Task: Check the average views per listing of basement in the last 5 years.
Action: Mouse moved to (840, 190)
Screenshot: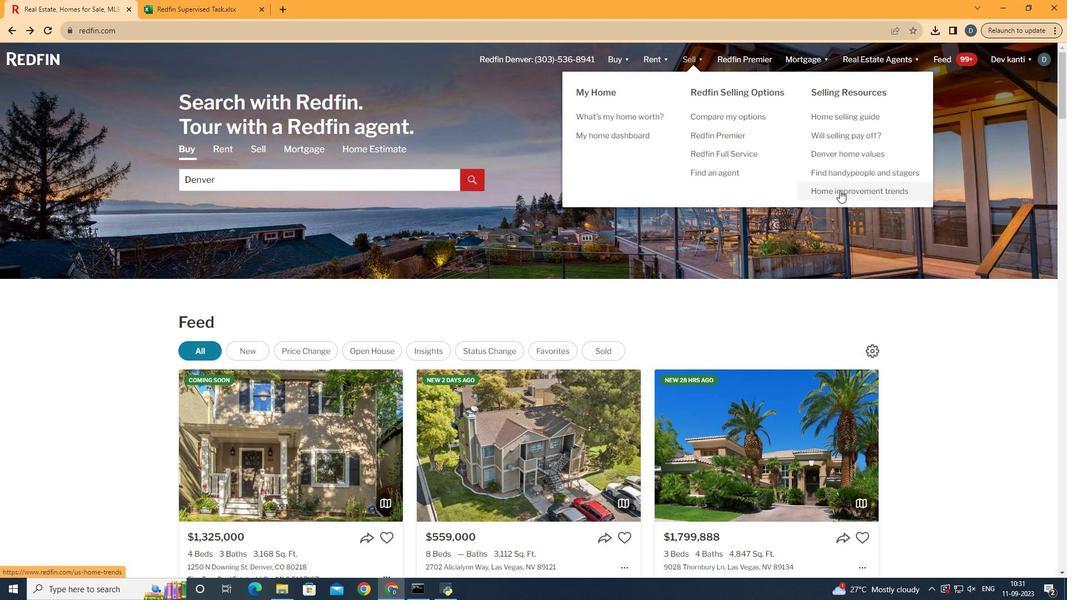 
Action: Mouse pressed left at (840, 190)
Screenshot: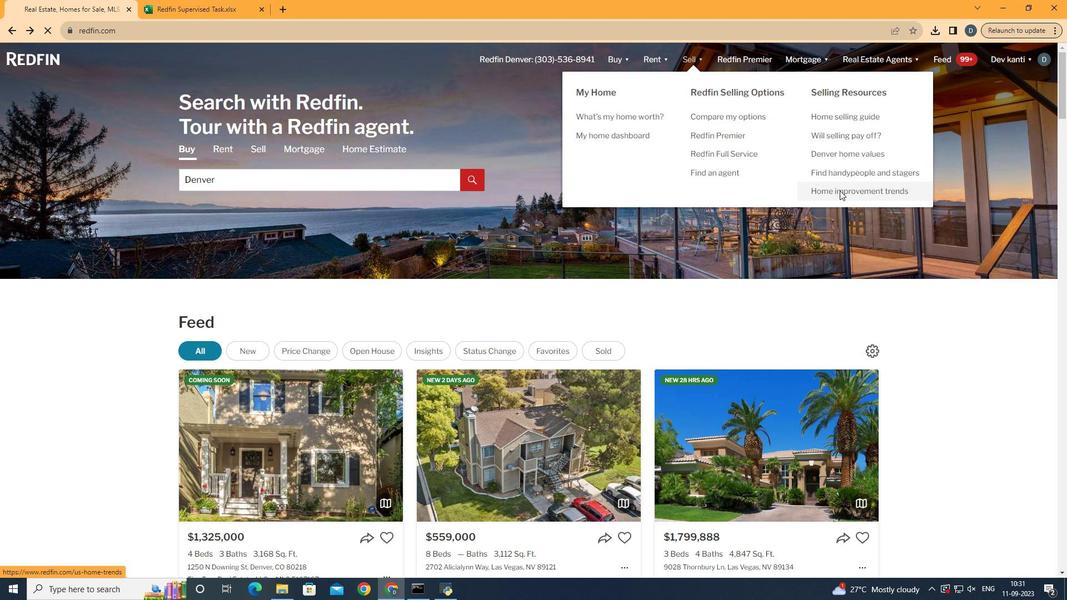 
Action: Mouse moved to (285, 217)
Screenshot: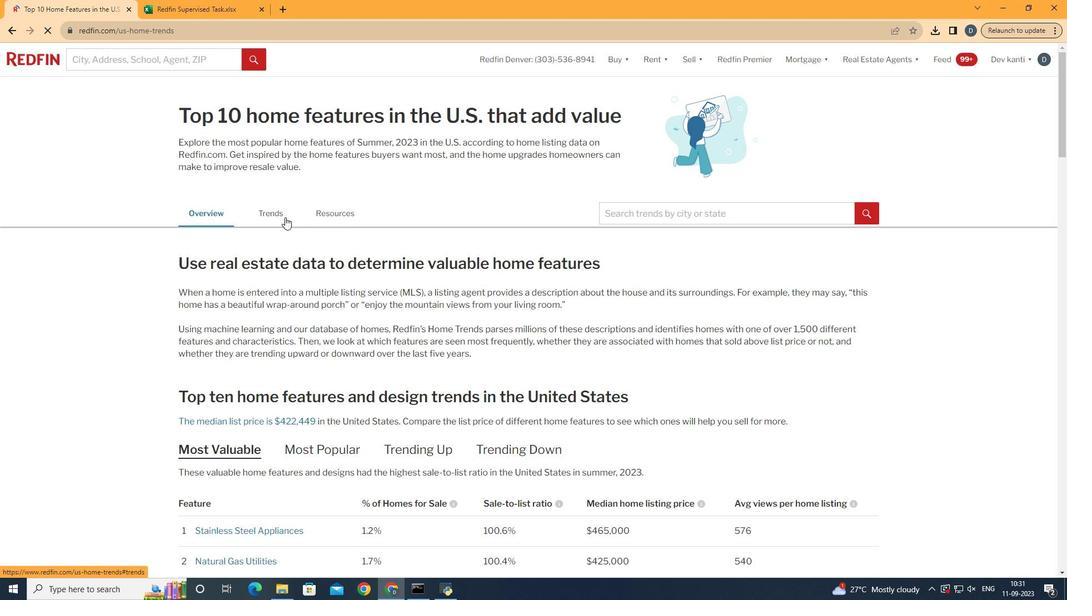 
Action: Mouse pressed left at (285, 217)
Screenshot: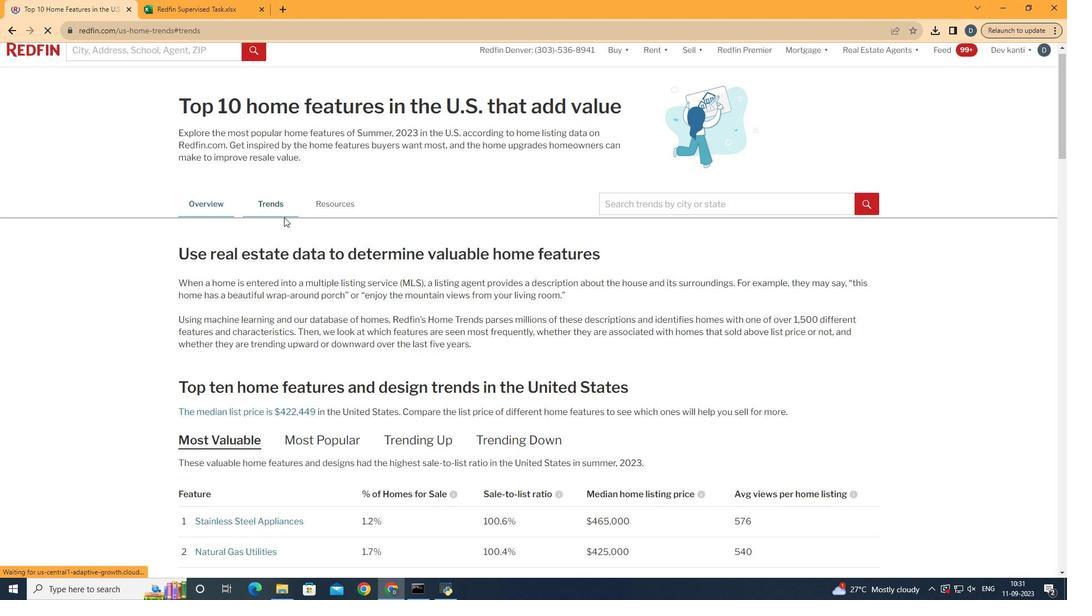 
Action: Mouse moved to (284, 217)
Screenshot: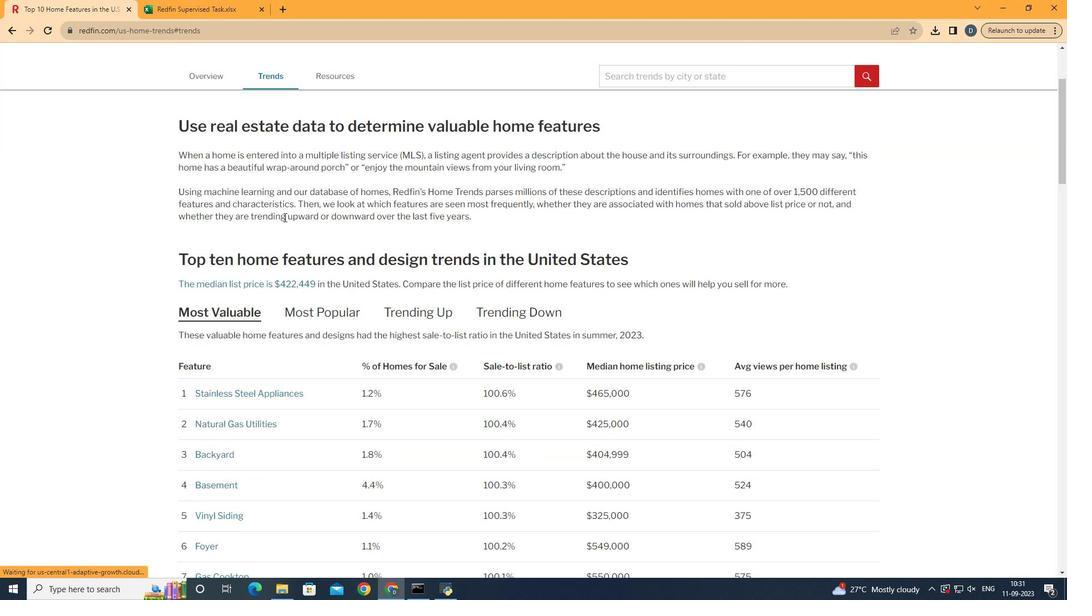 
Action: Mouse scrolled (284, 216) with delta (0, 0)
Screenshot: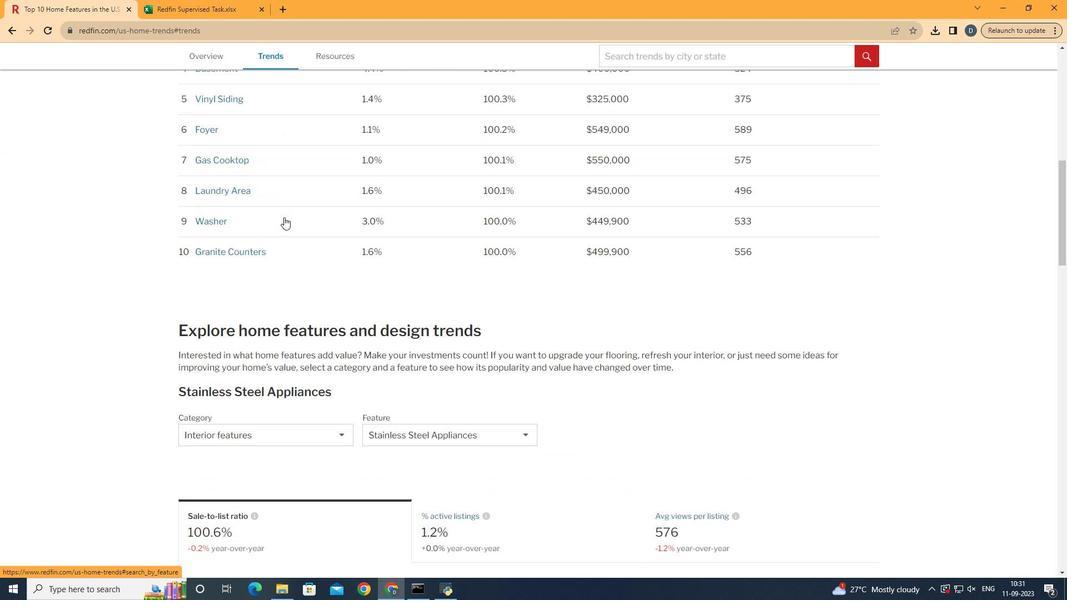 
Action: Mouse scrolled (284, 216) with delta (0, 0)
Screenshot: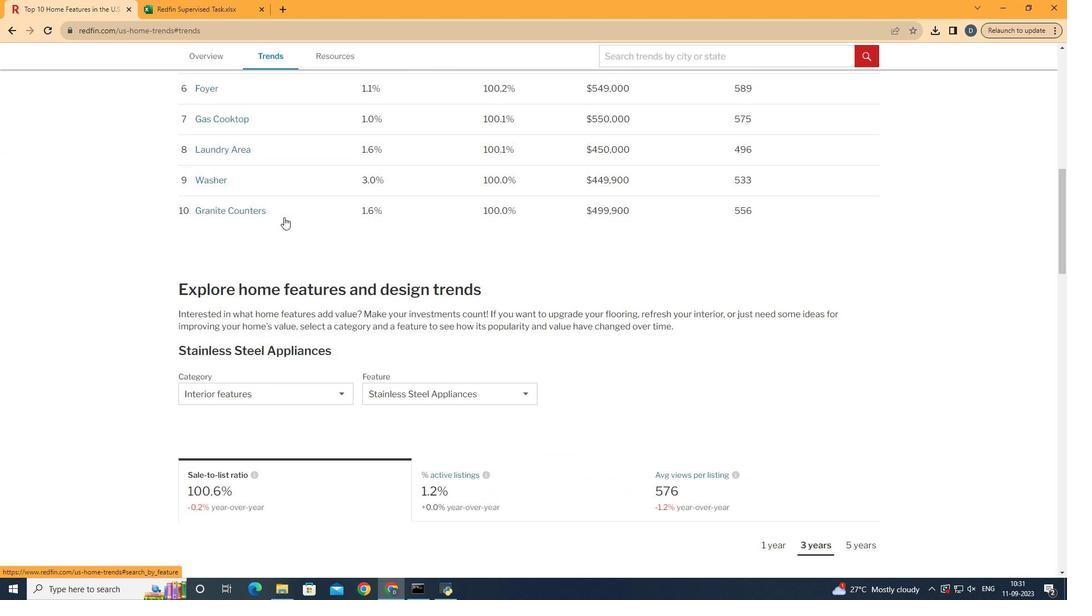 
Action: Mouse scrolled (284, 216) with delta (0, 0)
Screenshot: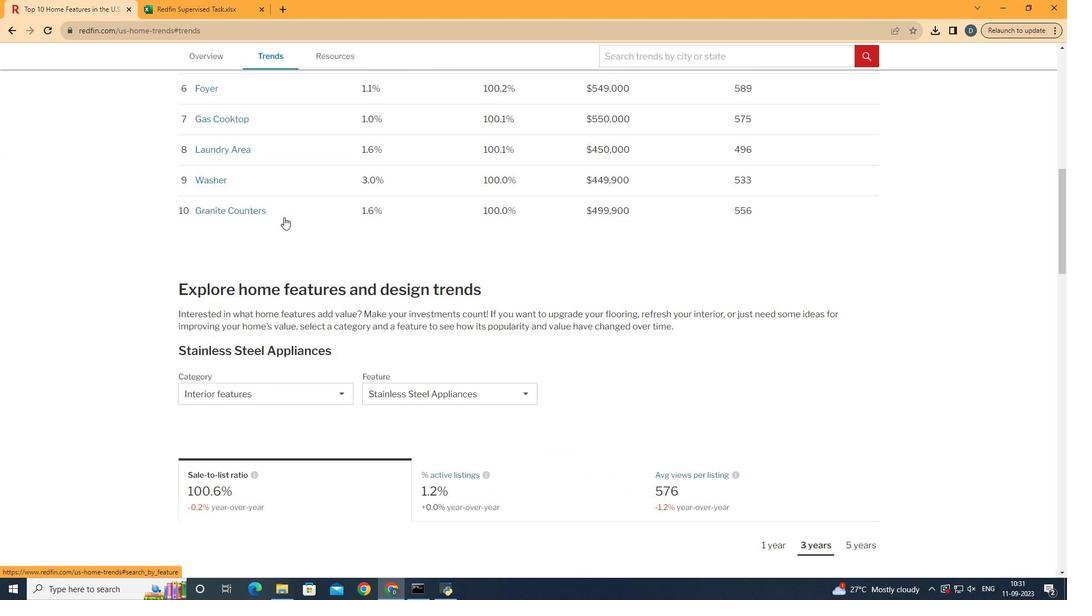
Action: Mouse scrolled (284, 216) with delta (0, 0)
Screenshot: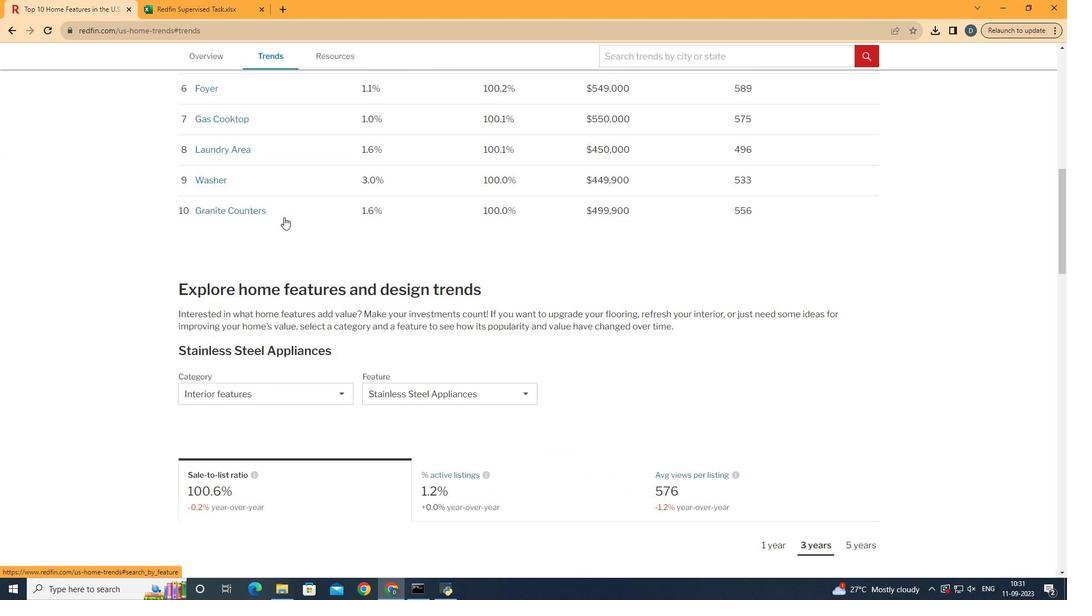 
Action: Mouse scrolled (284, 216) with delta (0, 0)
Screenshot: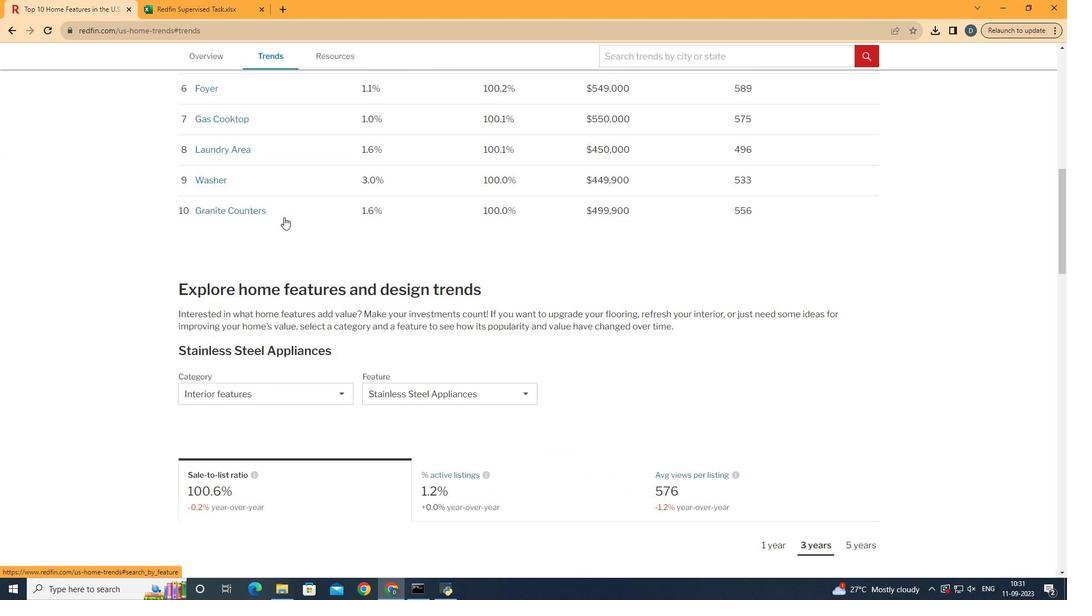 
Action: Mouse scrolled (284, 216) with delta (0, 0)
Screenshot: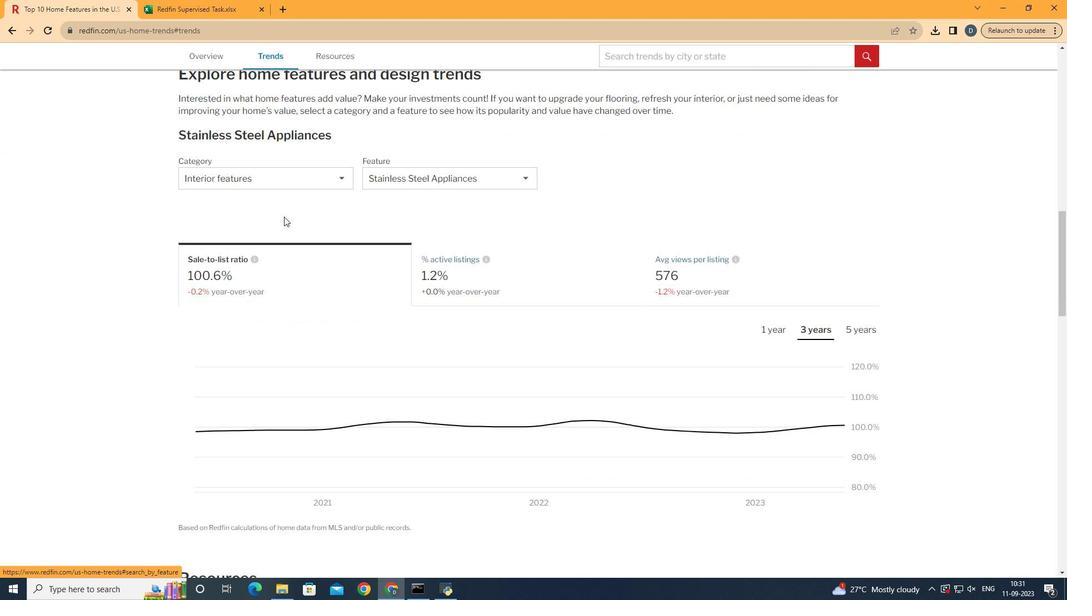 
Action: Mouse scrolled (284, 216) with delta (0, 0)
Screenshot: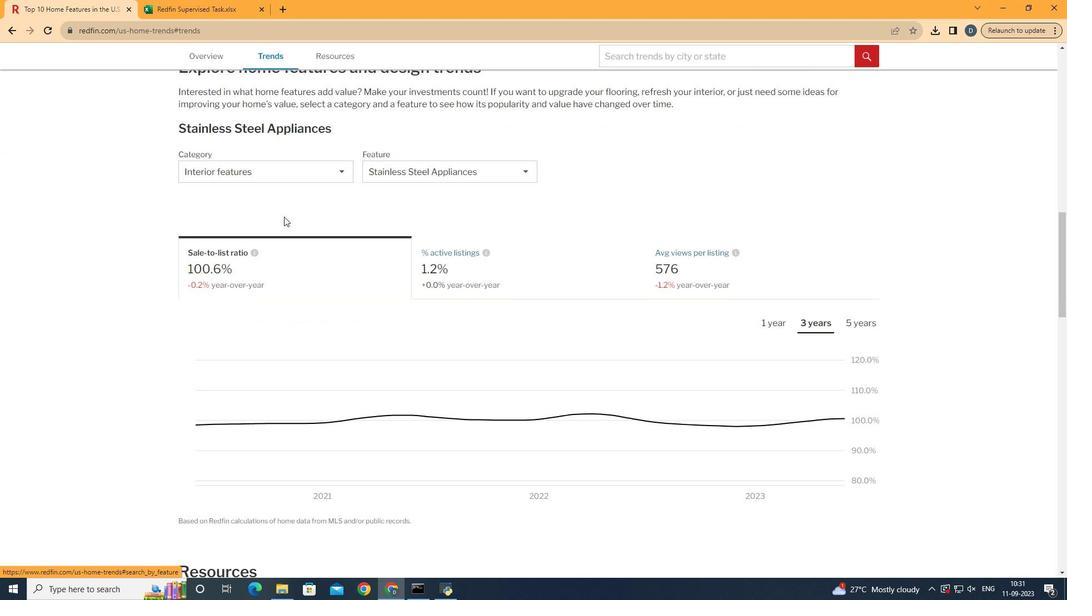
Action: Mouse scrolled (284, 216) with delta (0, 0)
Screenshot: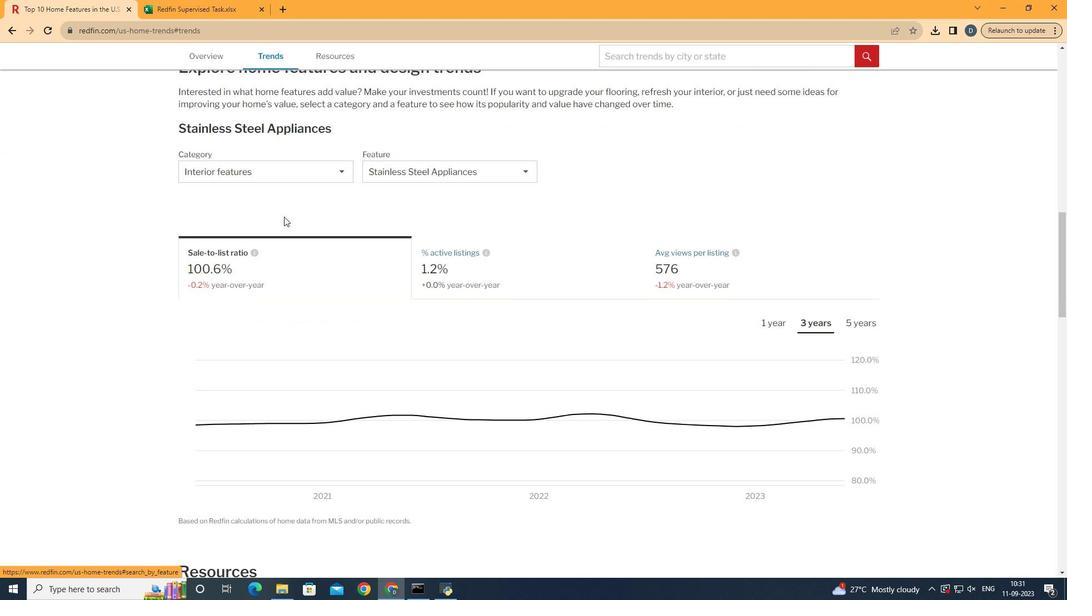 
Action: Mouse scrolled (284, 216) with delta (0, 0)
Screenshot: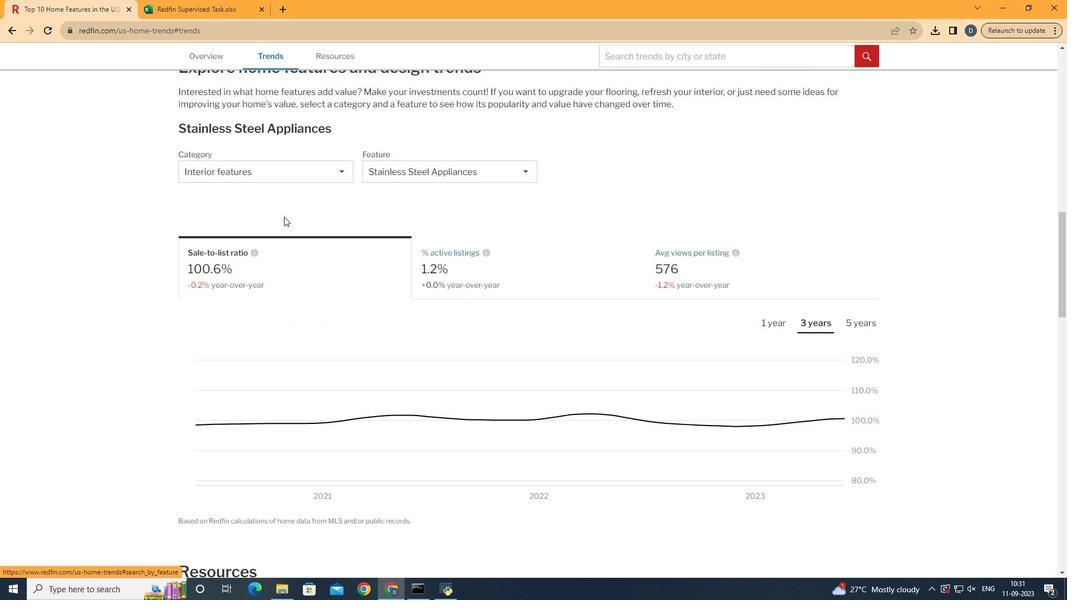 
Action: Mouse moved to (295, 157)
Screenshot: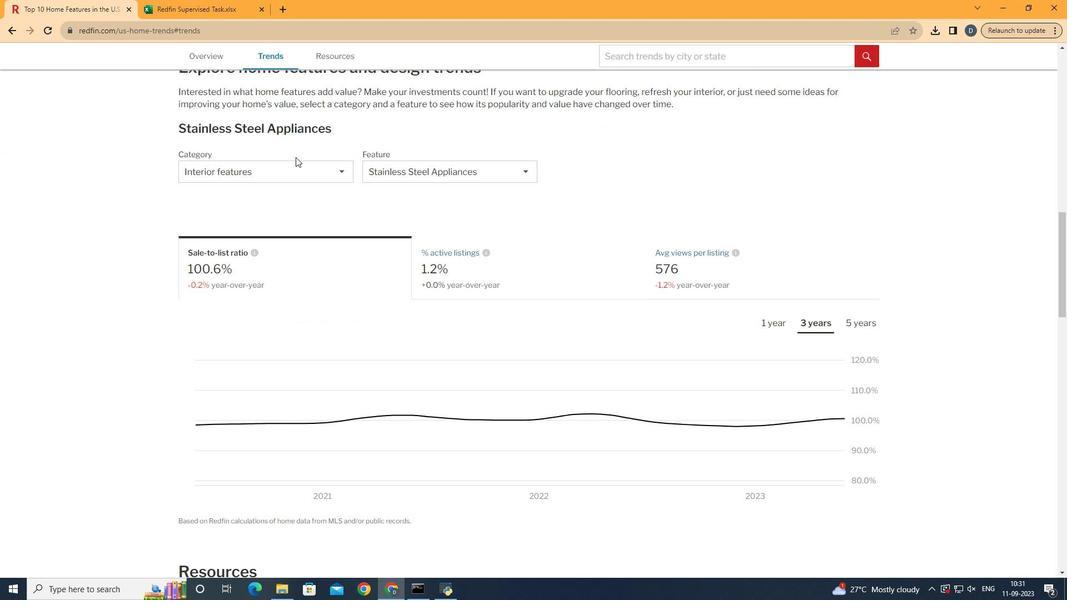 
Action: Mouse pressed left at (295, 157)
Screenshot: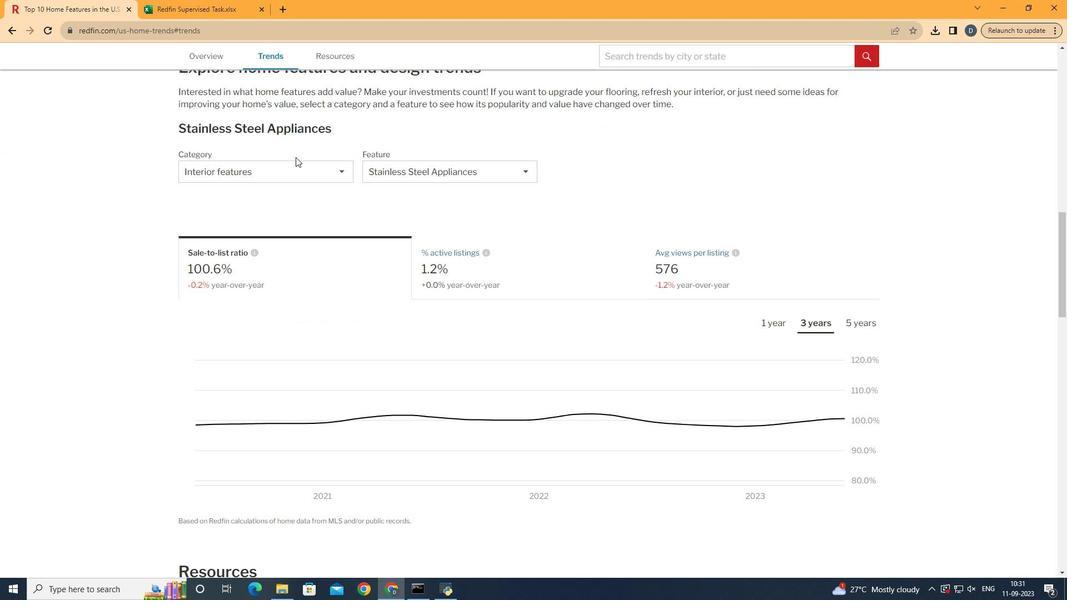 
Action: Mouse moved to (298, 165)
Screenshot: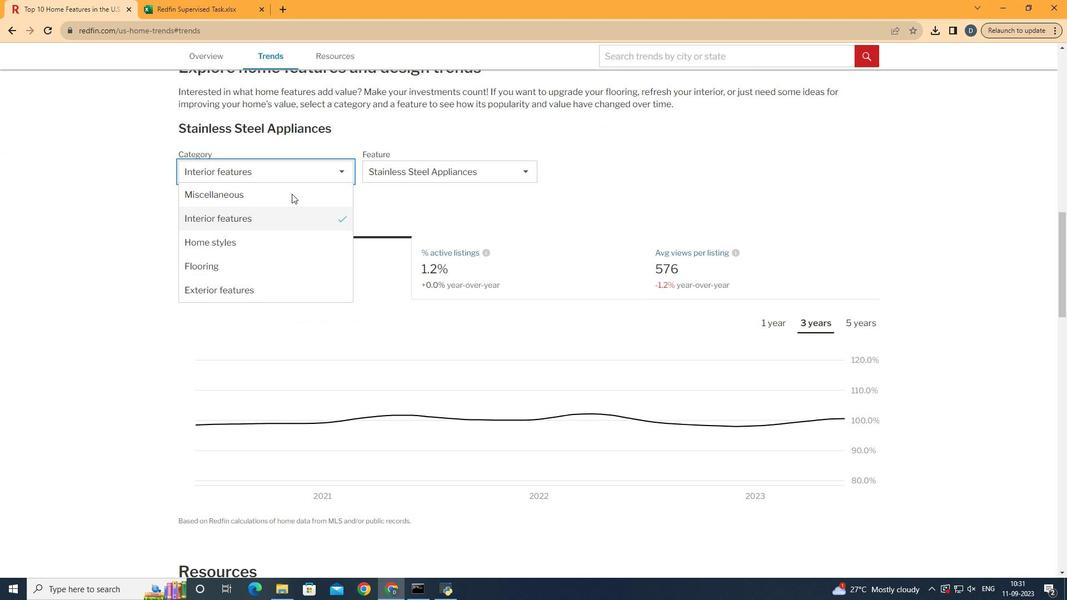 
Action: Mouse pressed left at (298, 165)
Screenshot: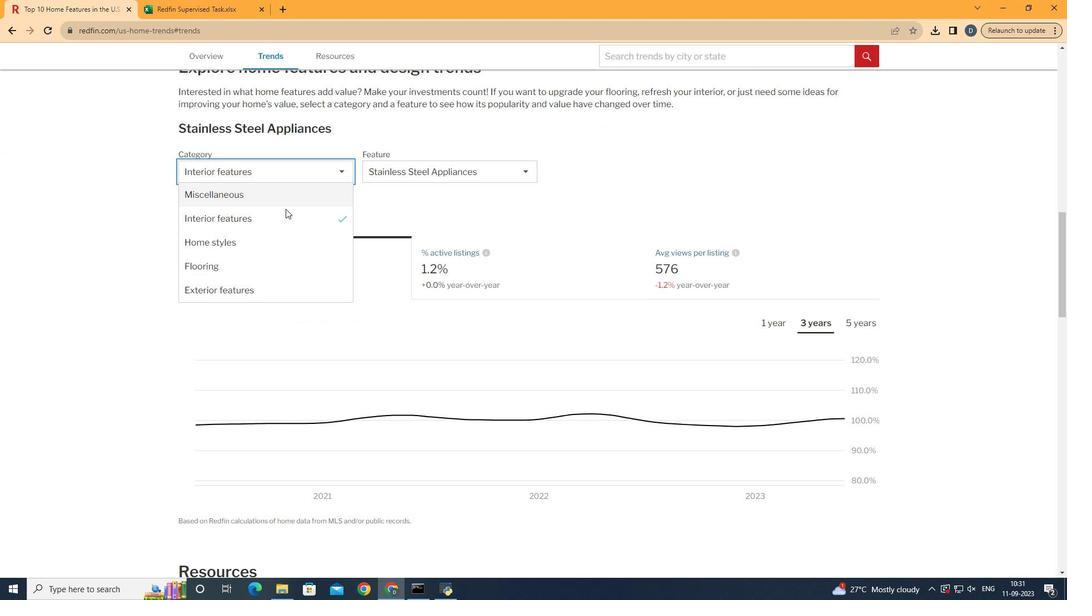 
Action: Mouse moved to (285, 223)
Screenshot: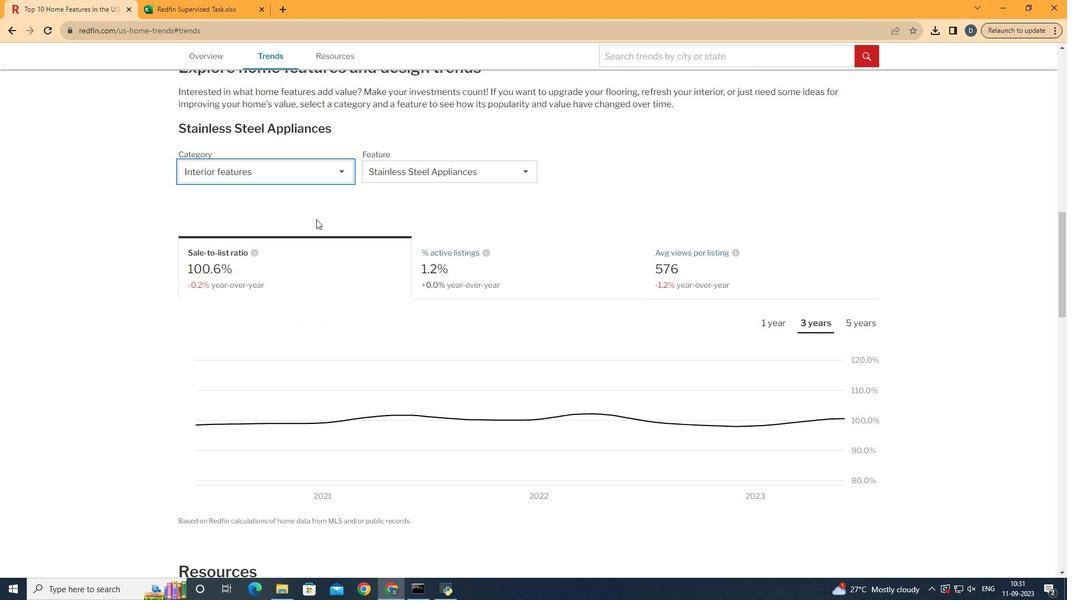 
Action: Mouse pressed left at (285, 223)
Screenshot: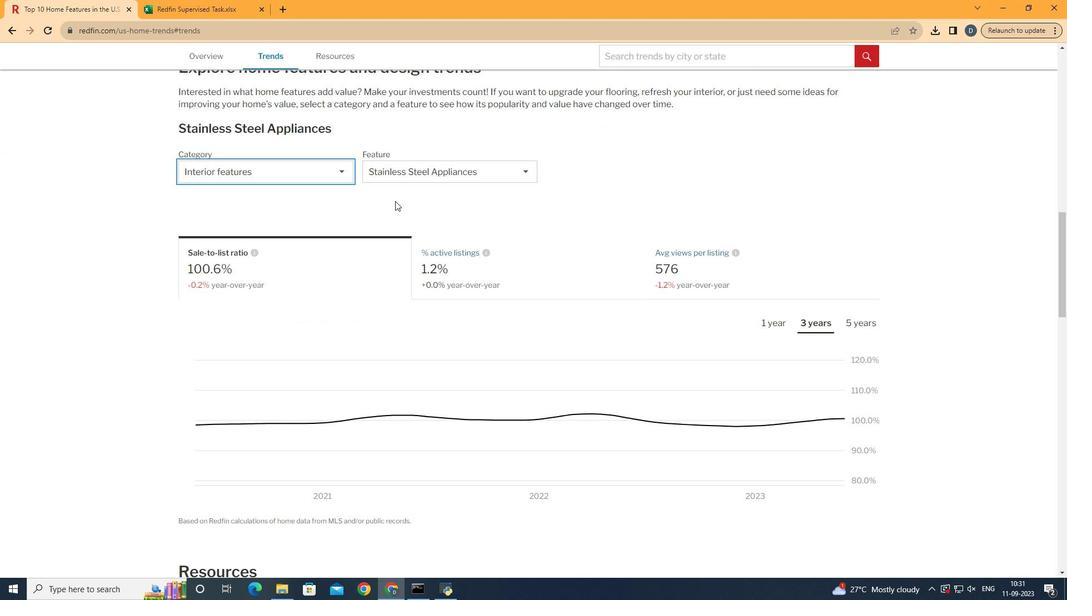 
Action: Mouse moved to (460, 176)
Screenshot: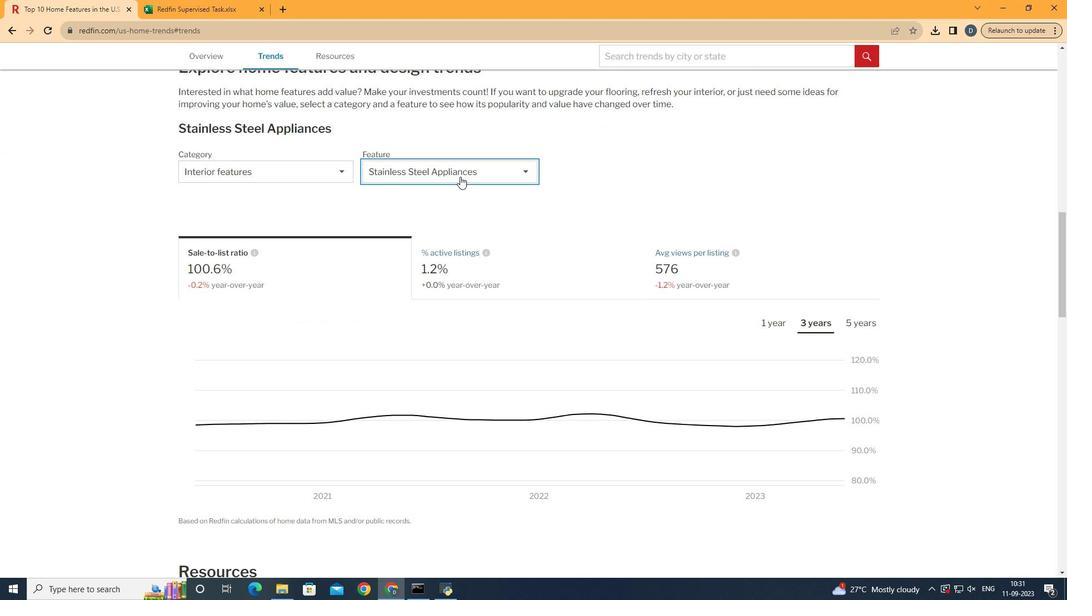 
Action: Mouse pressed left at (460, 176)
Screenshot: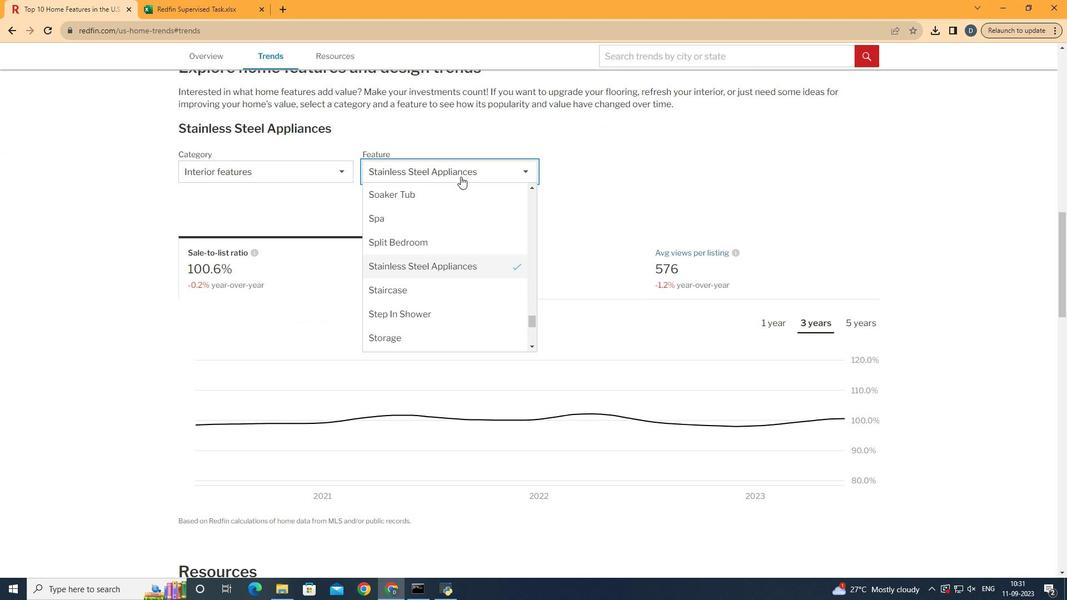 
Action: Mouse moved to (495, 260)
Screenshot: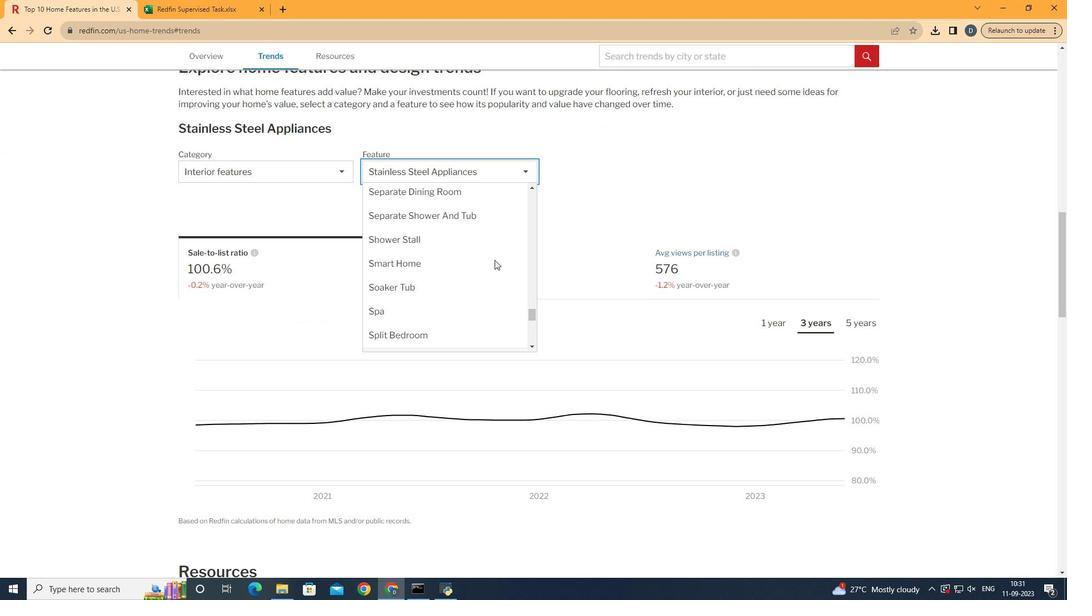 
Action: Mouse scrolled (495, 260) with delta (0, 0)
Screenshot: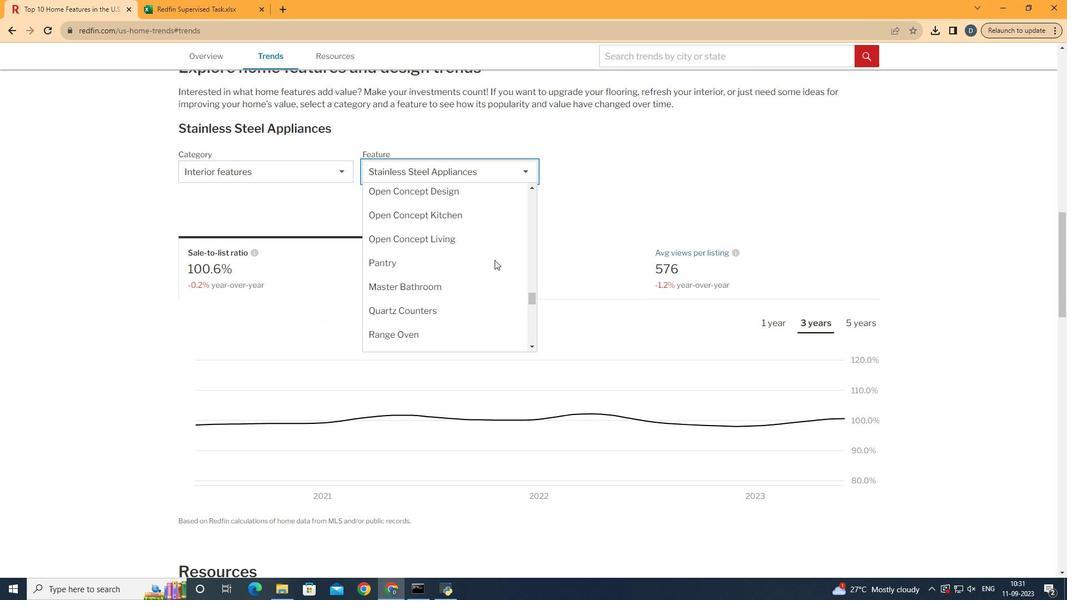 
Action: Mouse scrolled (495, 260) with delta (0, 0)
Screenshot: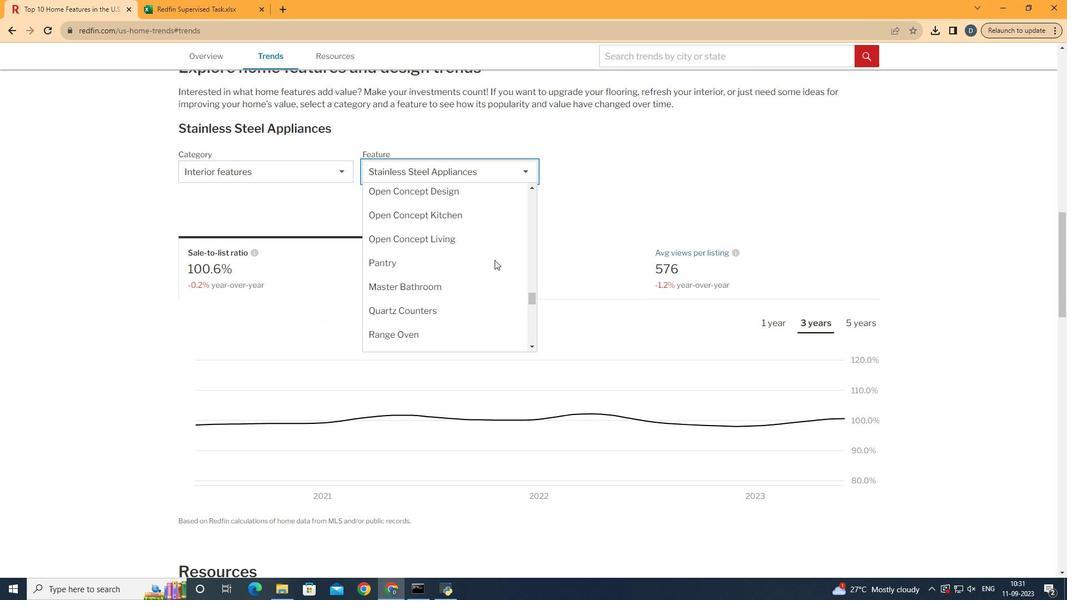 
Action: Mouse scrolled (495, 260) with delta (0, 0)
Screenshot: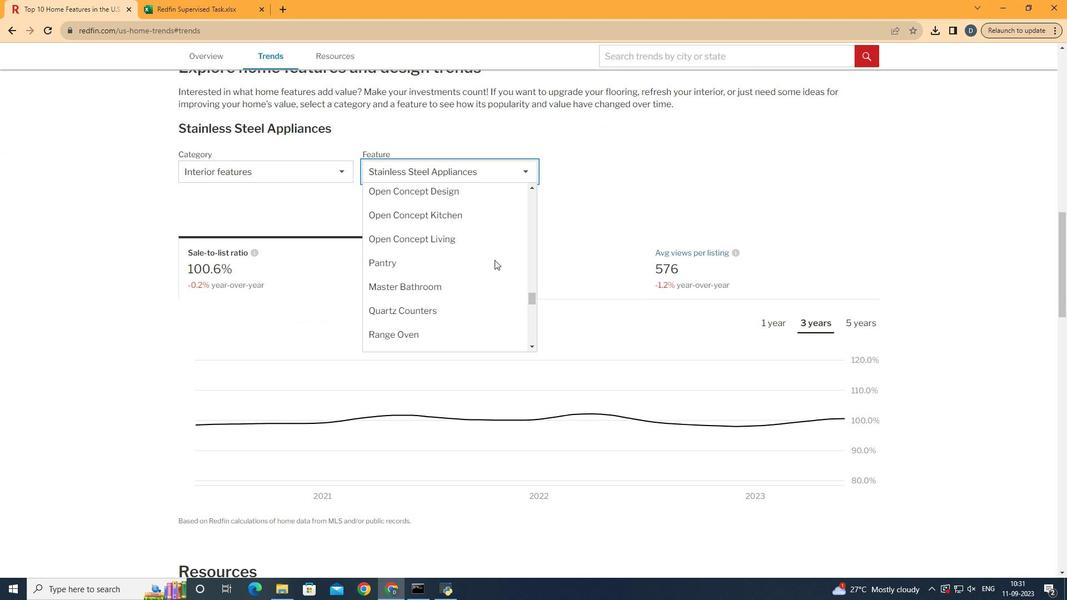 
Action: Mouse scrolled (495, 260) with delta (0, 0)
Screenshot: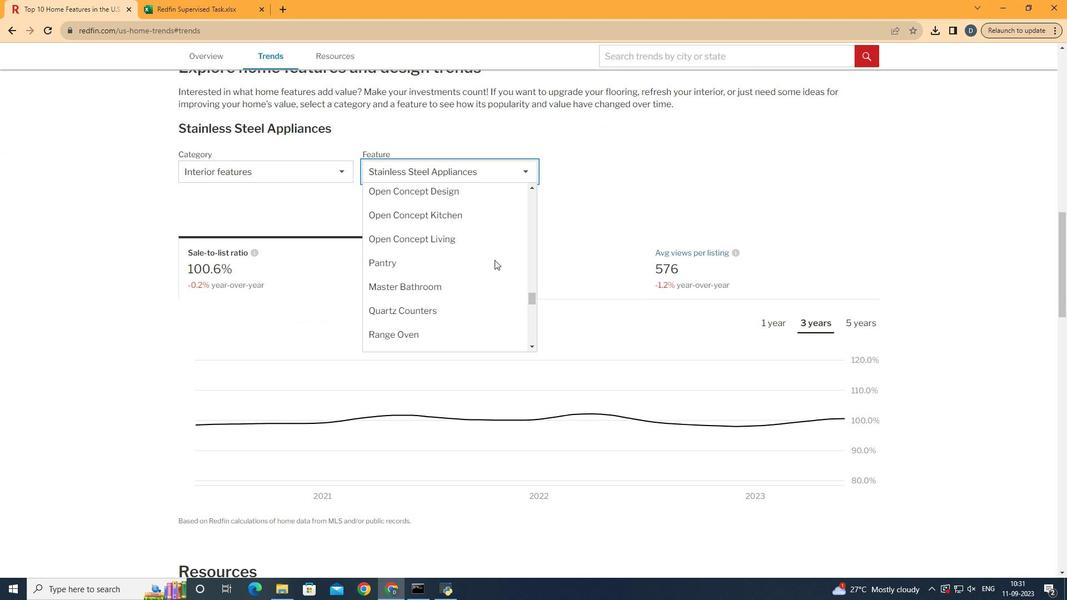 
Action: Mouse scrolled (495, 260) with delta (0, 0)
Screenshot: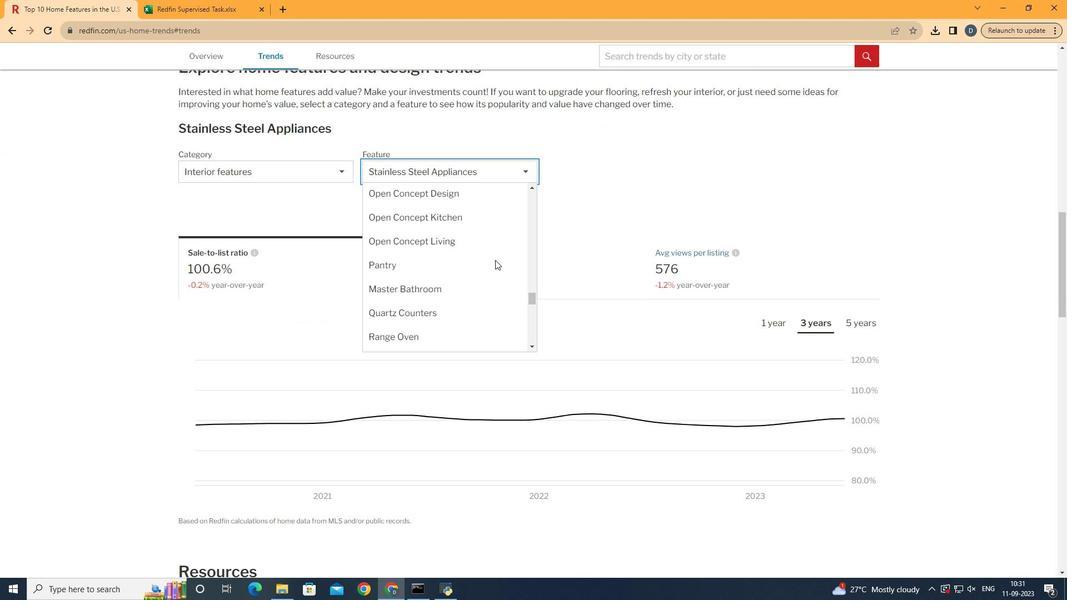
Action: Mouse scrolled (495, 260) with delta (0, 0)
Screenshot: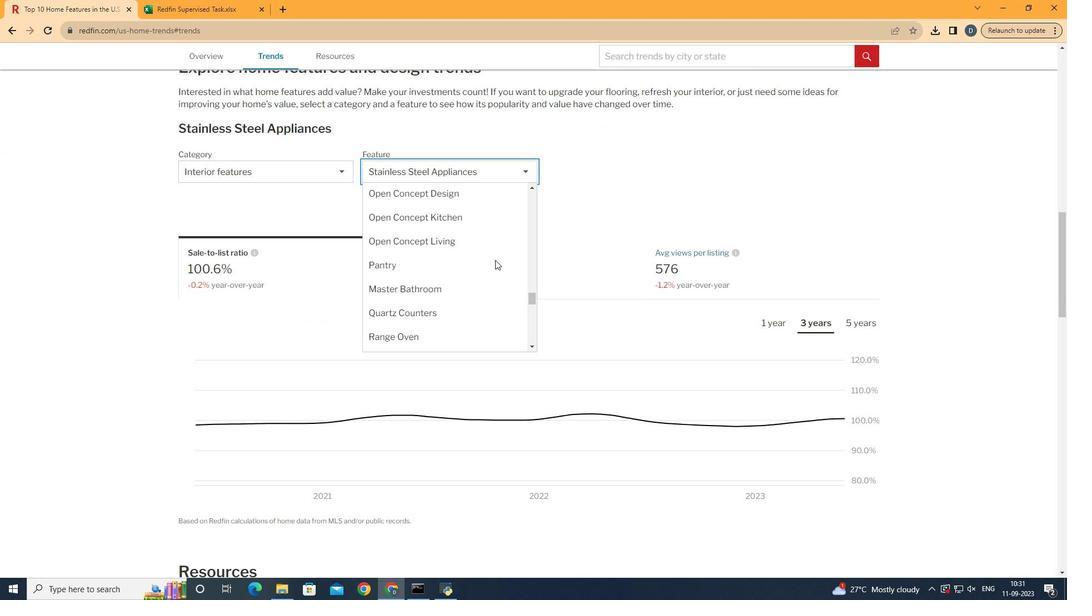 
Action: Mouse moved to (496, 260)
Screenshot: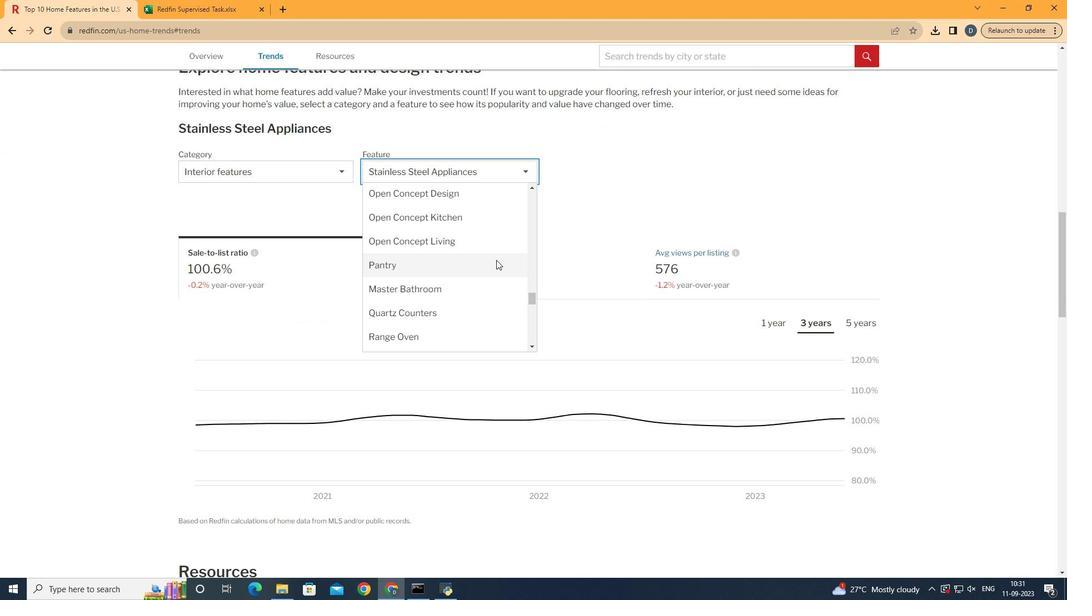 
Action: Mouse scrolled (496, 260) with delta (0, 0)
Screenshot: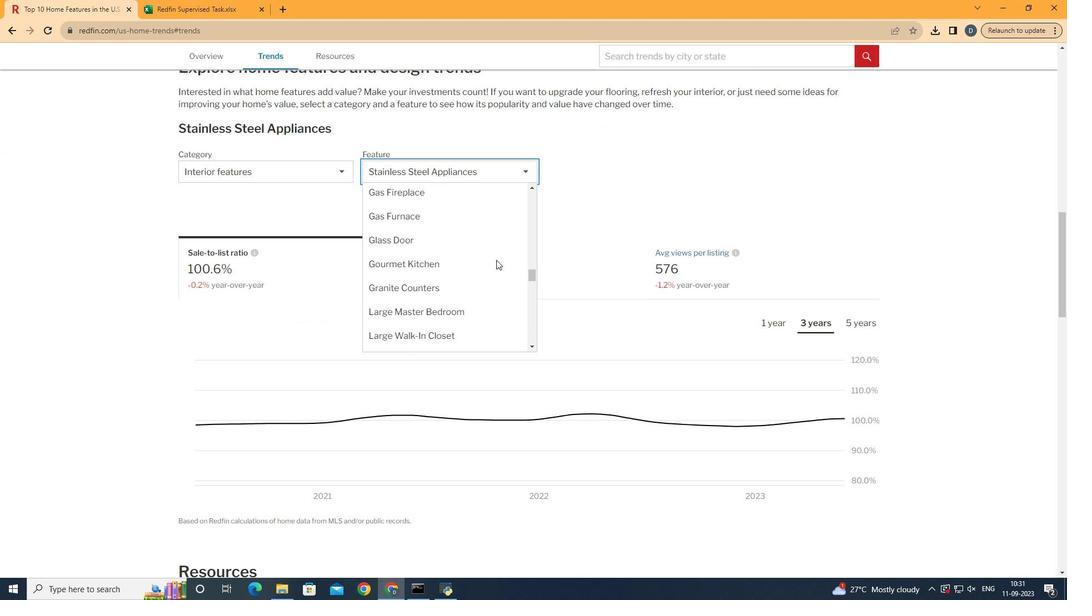 
Action: Mouse scrolled (496, 260) with delta (0, 0)
Screenshot: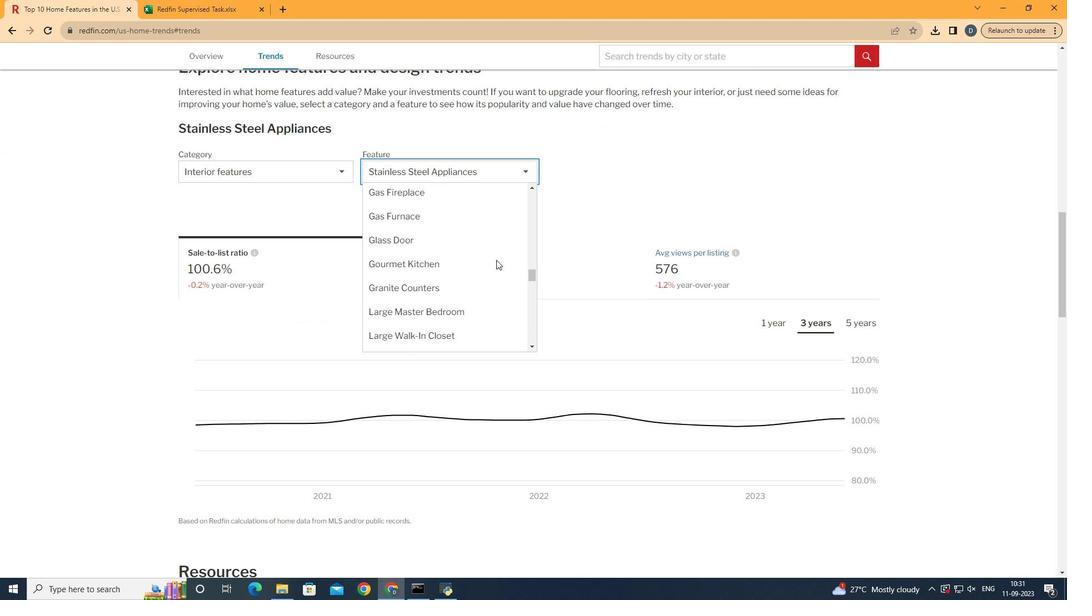 
Action: Mouse scrolled (496, 260) with delta (0, 0)
Screenshot: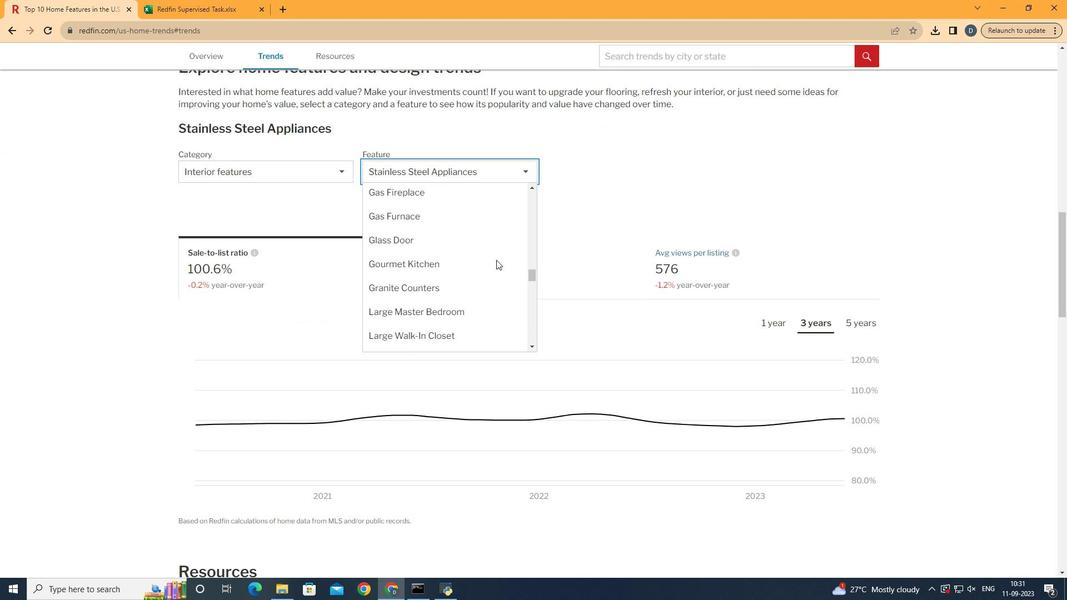 
Action: Mouse scrolled (496, 260) with delta (0, 0)
Screenshot: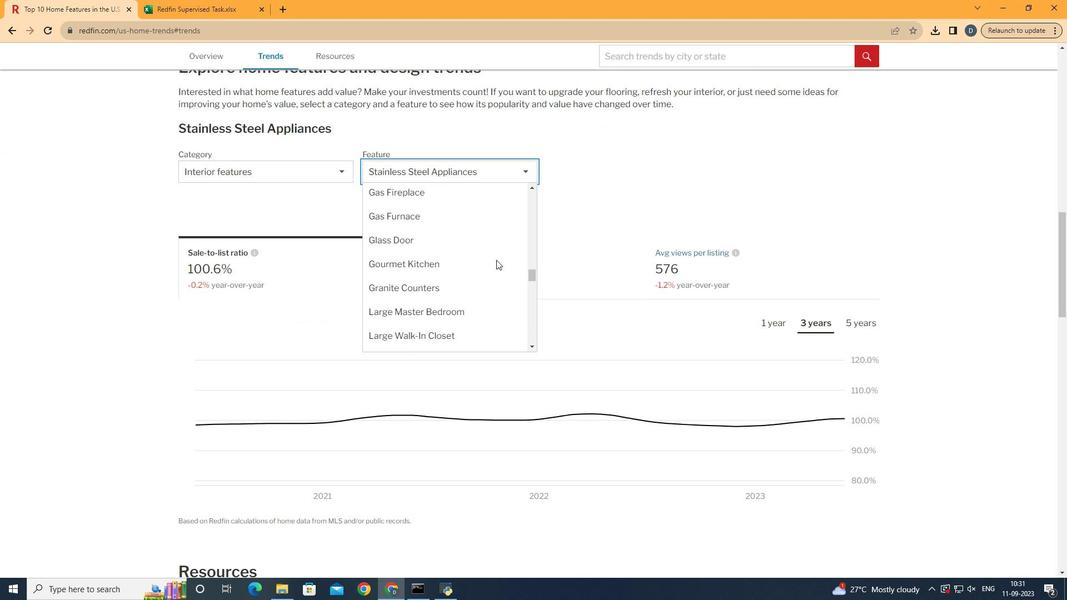 
Action: Mouse scrolled (496, 260) with delta (0, 0)
Screenshot: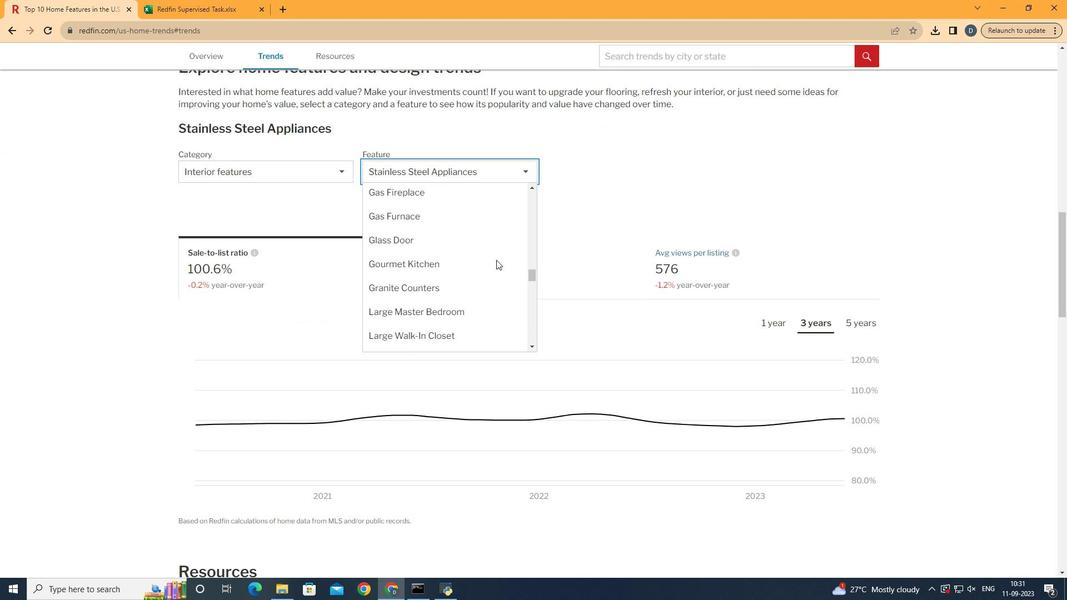 
Action: Mouse scrolled (496, 260) with delta (0, 0)
Screenshot: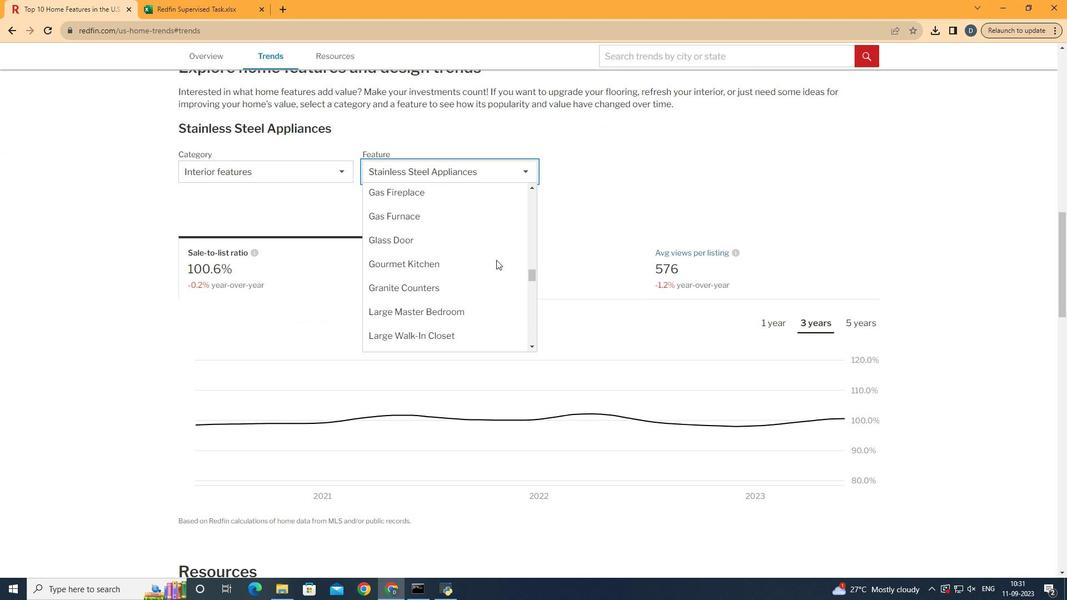 
Action: Mouse scrolled (496, 260) with delta (0, 0)
Screenshot: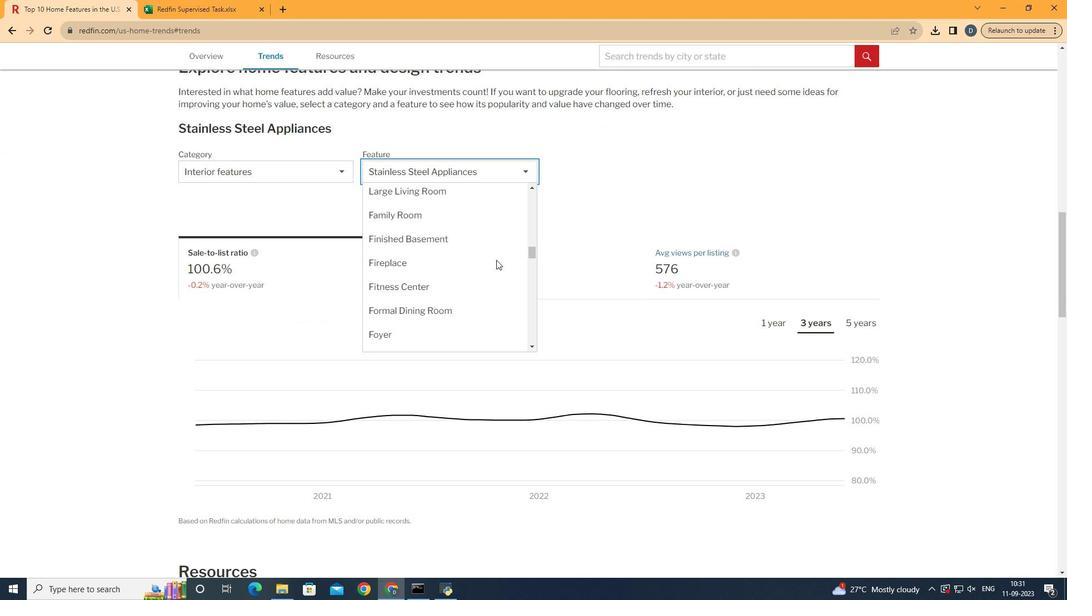 
Action: Mouse scrolled (496, 260) with delta (0, 0)
Screenshot: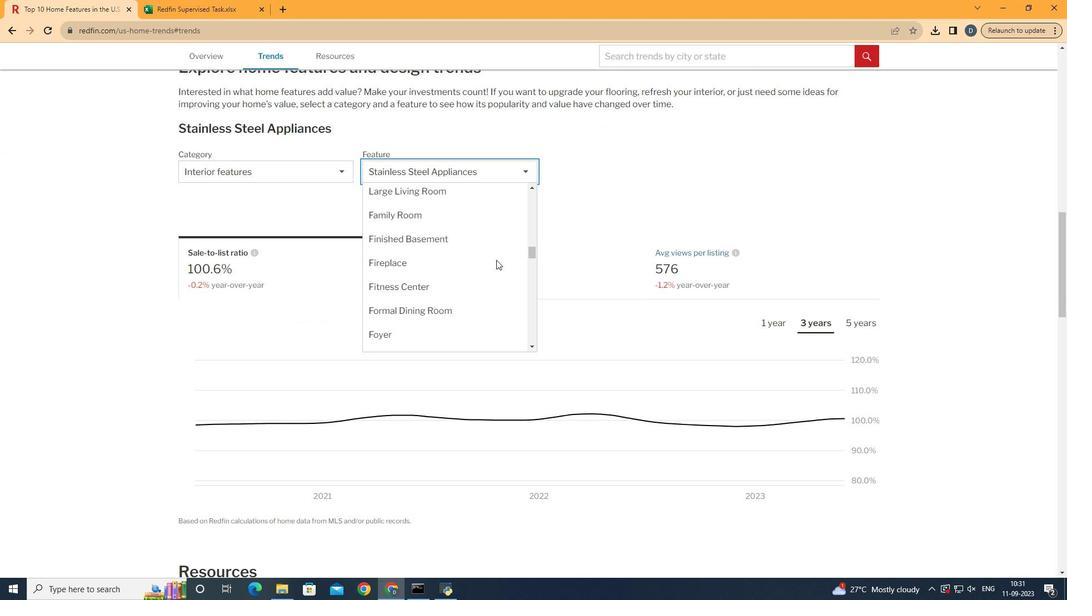 
Action: Mouse scrolled (496, 260) with delta (0, 0)
Screenshot: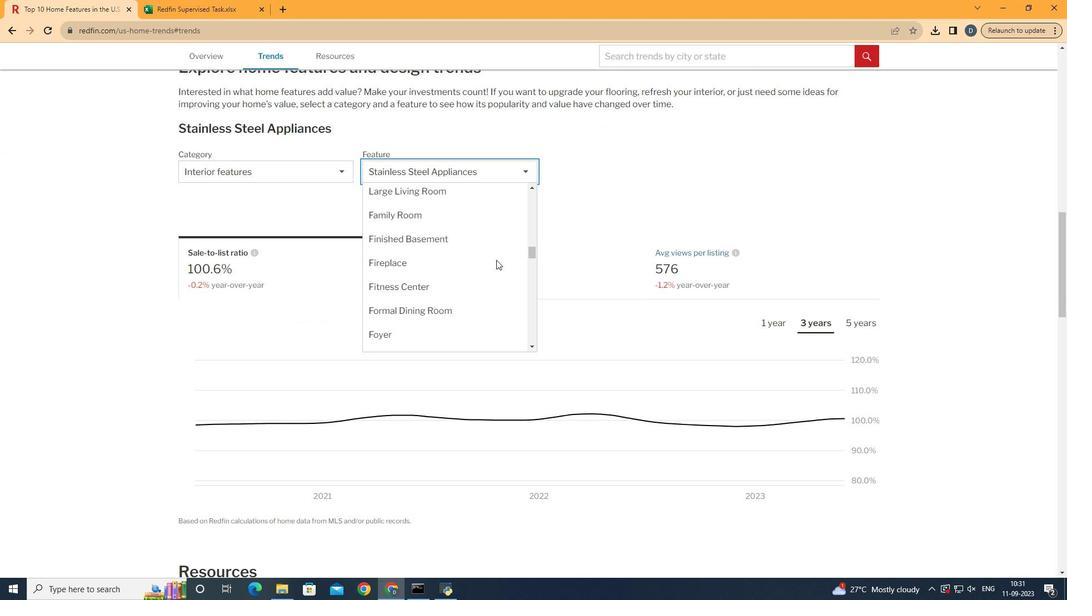 
Action: Mouse scrolled (496, 260) with delta (0, 0)
Screenshot: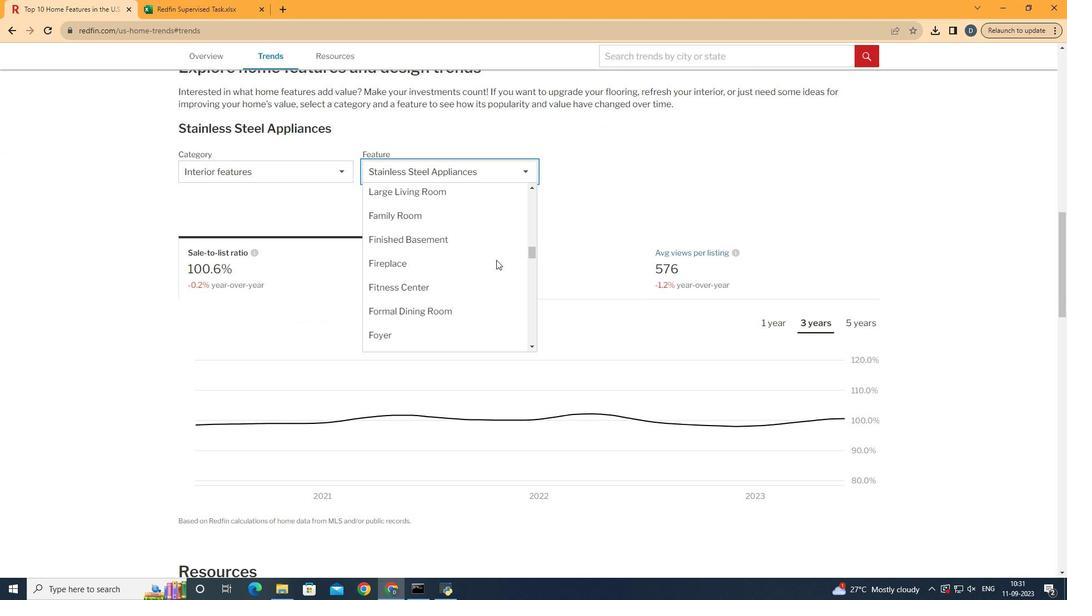 
Action: Mouse scrolled (496, 260) with delta (0, 0)
Screenshot: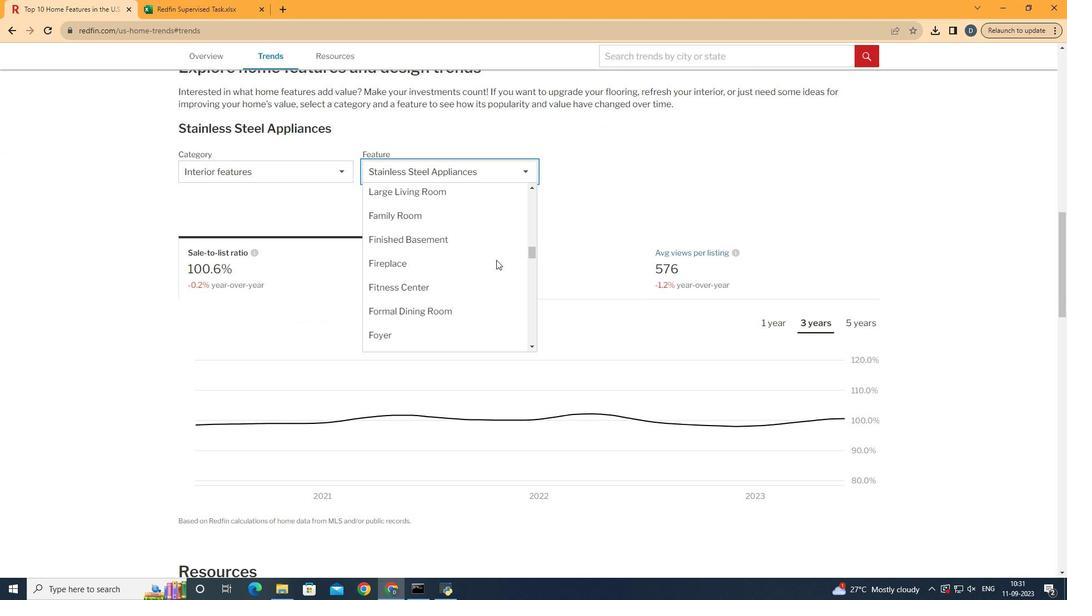 
Action: Mouse scrolled (496, 260) with delta (0, 0)
Screenshot: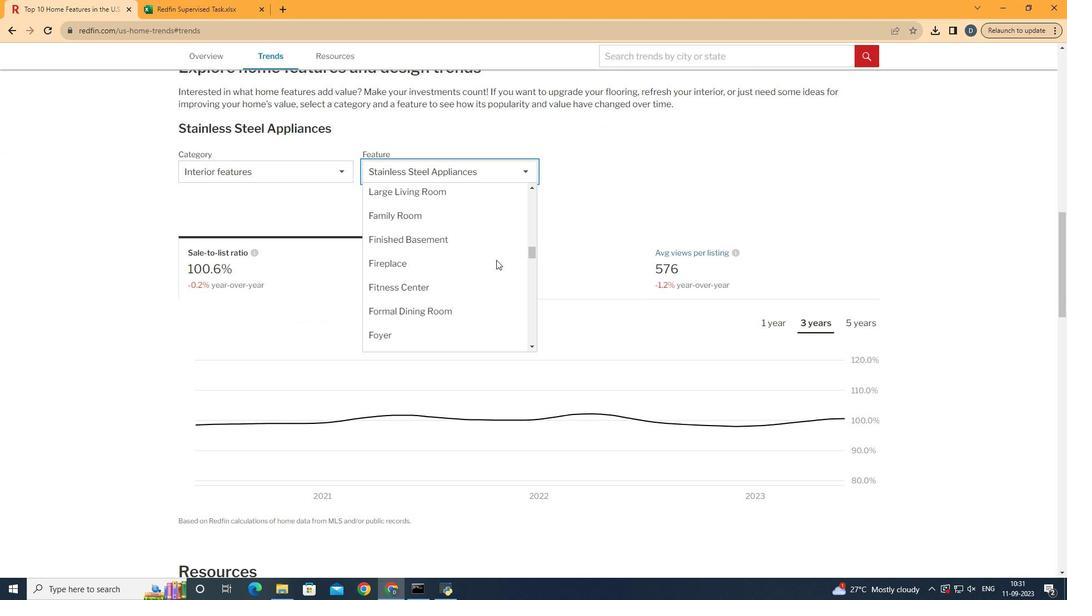
Action: Mouse scrolled (496, 260) with delta (0, 0)
Screenshot: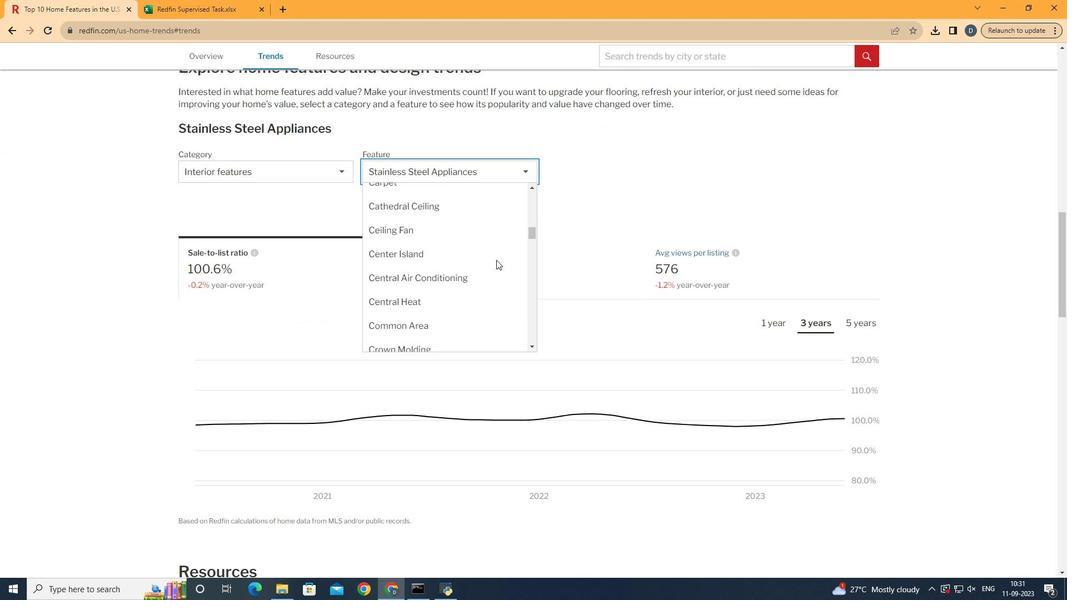 
Action: Mouse scrolled (496, 260) with delta (0, 0)
Screenshot: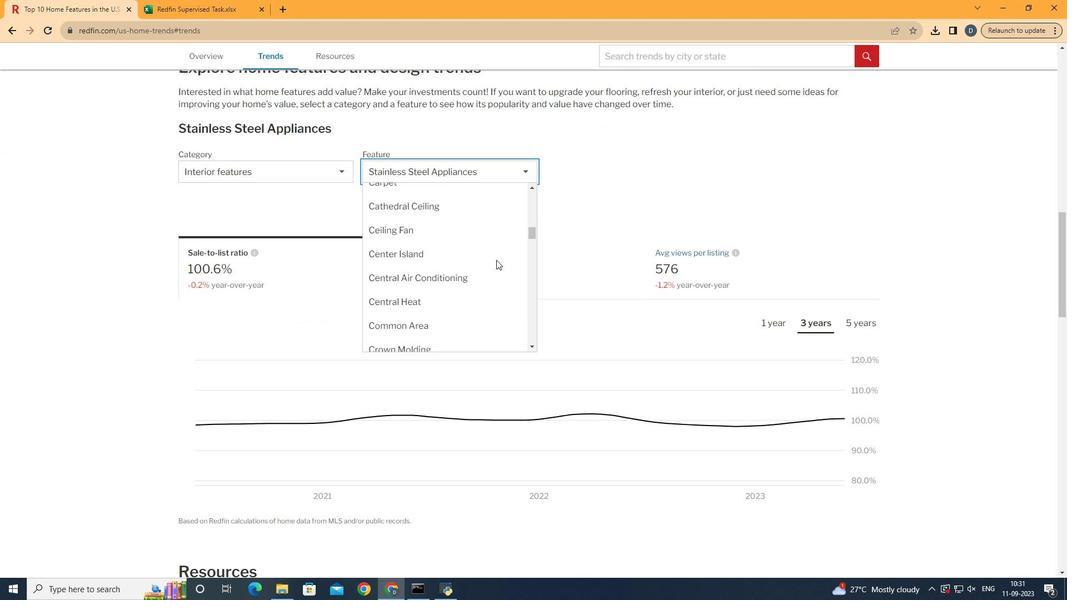 
Action: Mouse scrolled (496, 260) with delta (0, 0)
Screenshot: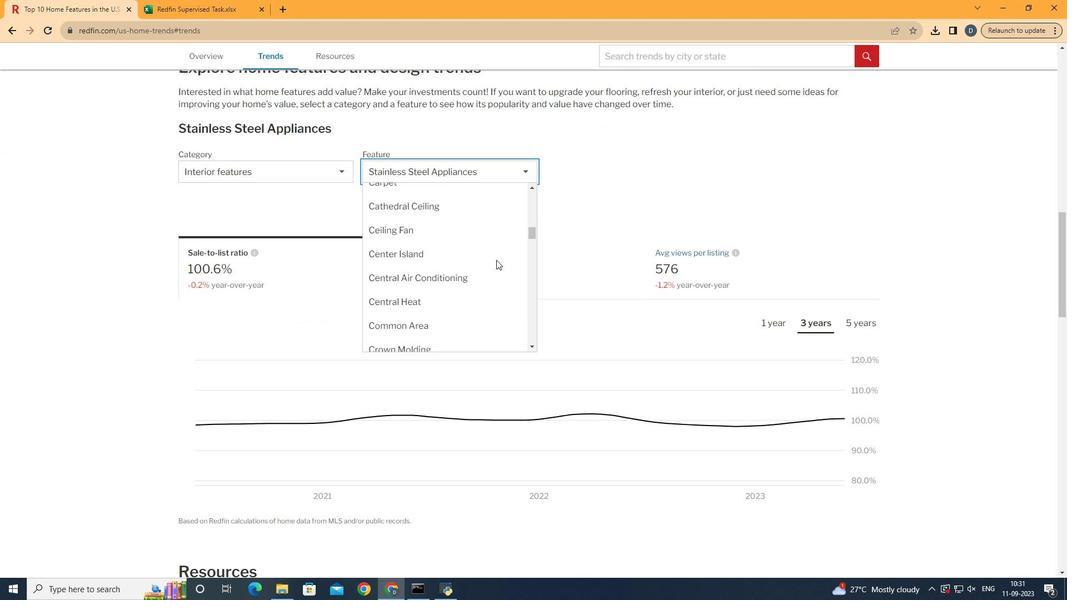 
Action: Mouse scrolled (496, 260) with delta (0, 0)
Screenshot: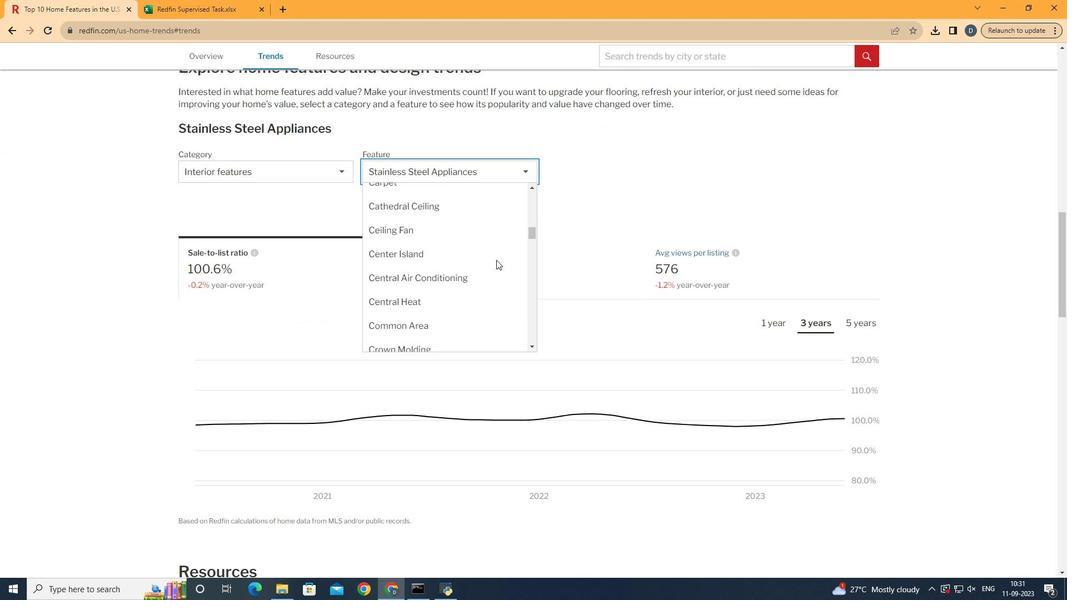 
Action: Mouse scrolled (496, 260) with delta (0, 0)
Screenshot: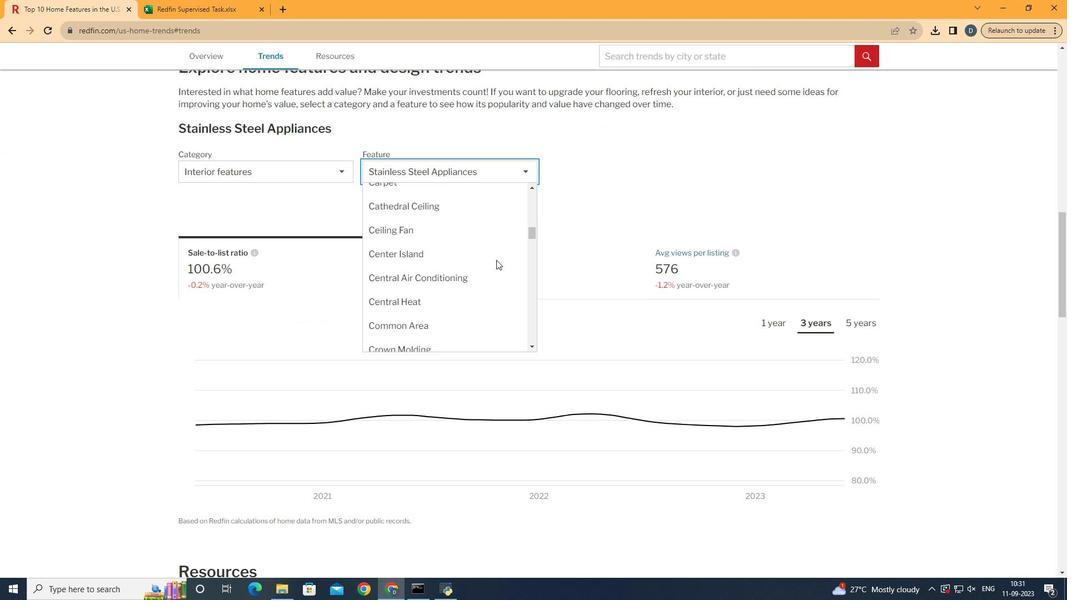 
Action: Mouse scrolled (496, 260) with delta (0, 0)
Screenshot: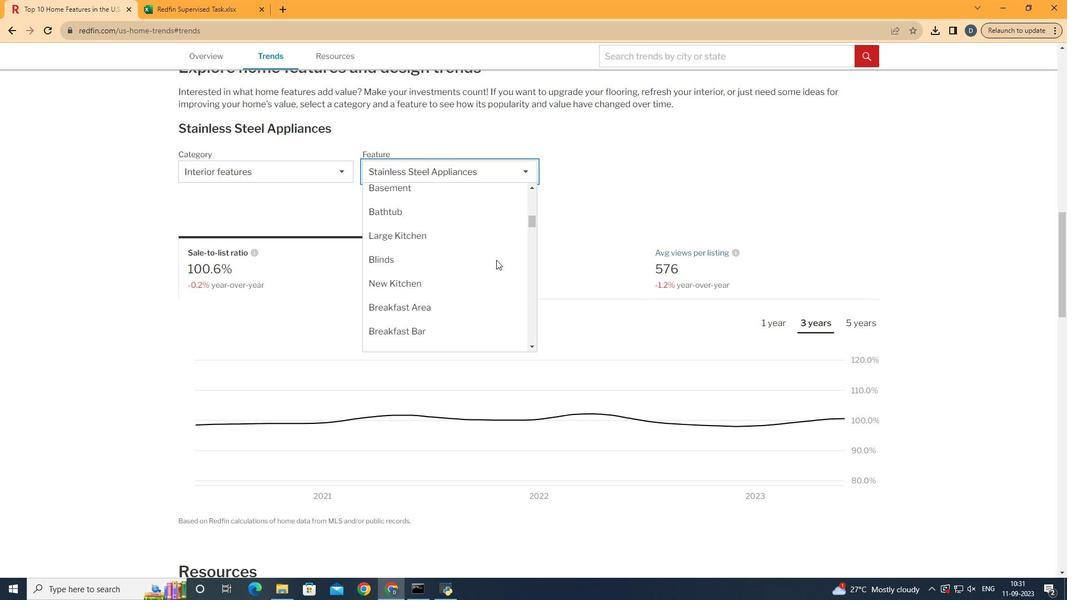 
Action: Mouse scrolled (496, 260) with delta (0, 0)
Screenshot: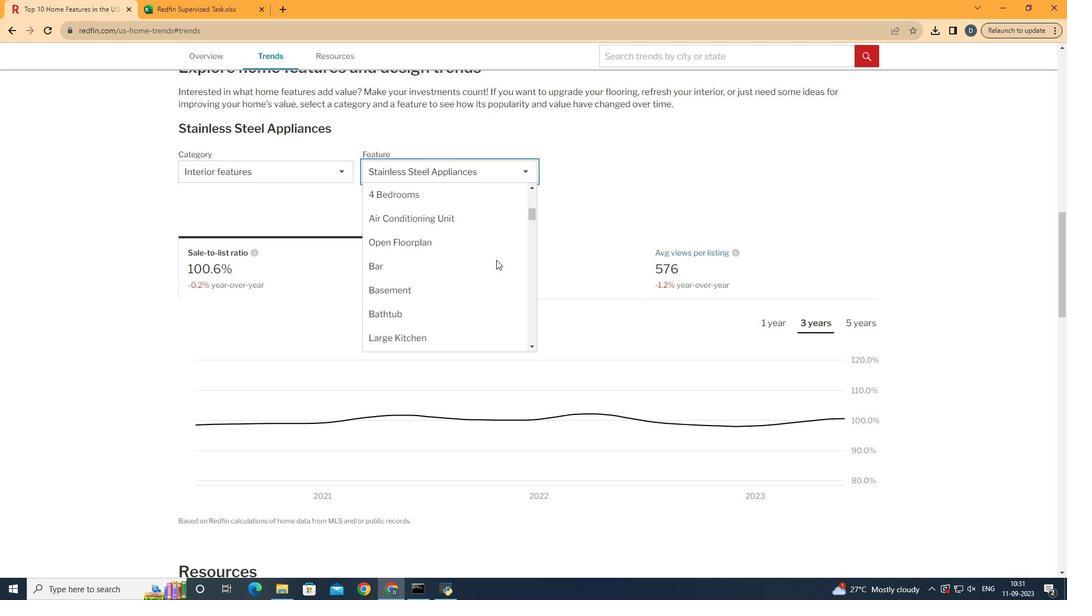 
Action: Mouse scrolled (496, 260) with delta (0, 0)
Screenshot: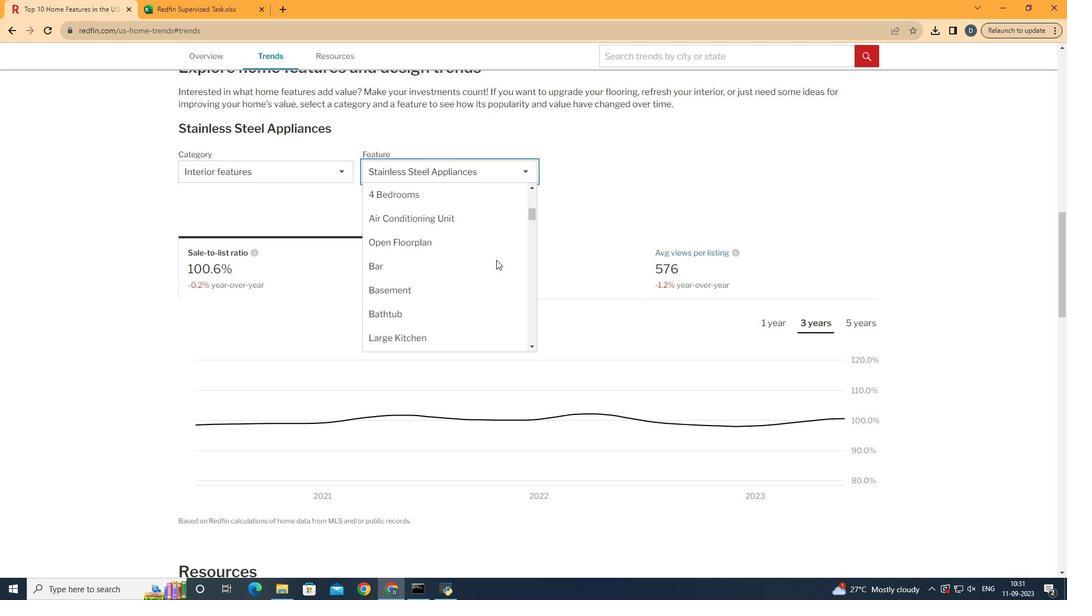 
Action: Mouse scrolled (496, 260) with delta (0, 0)
Screenshot: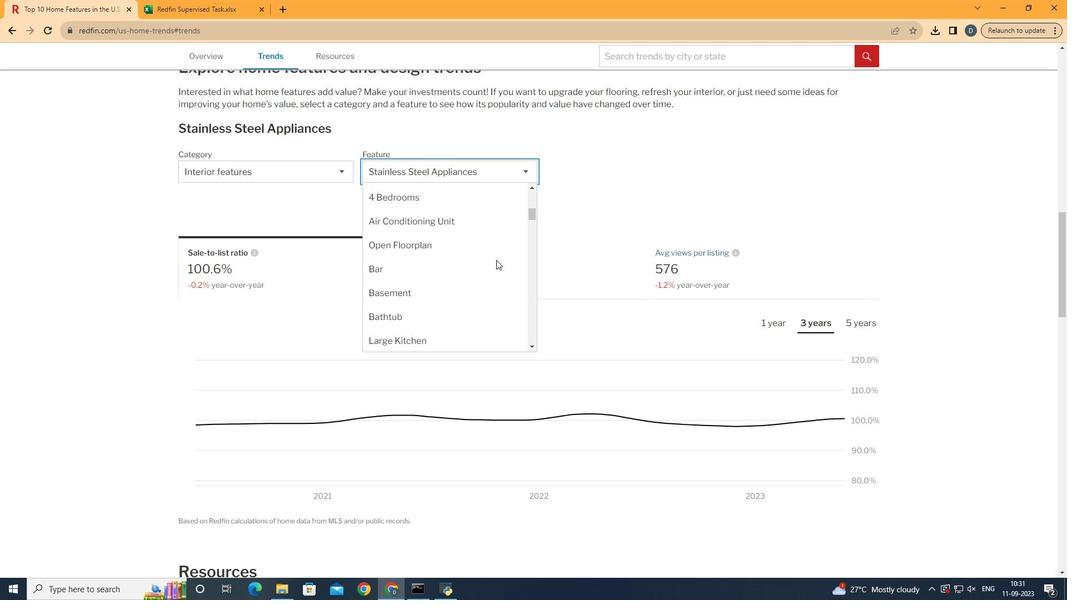
Action: Mouse scrolled (496, 260) with delta (0, 0)
Screenshot: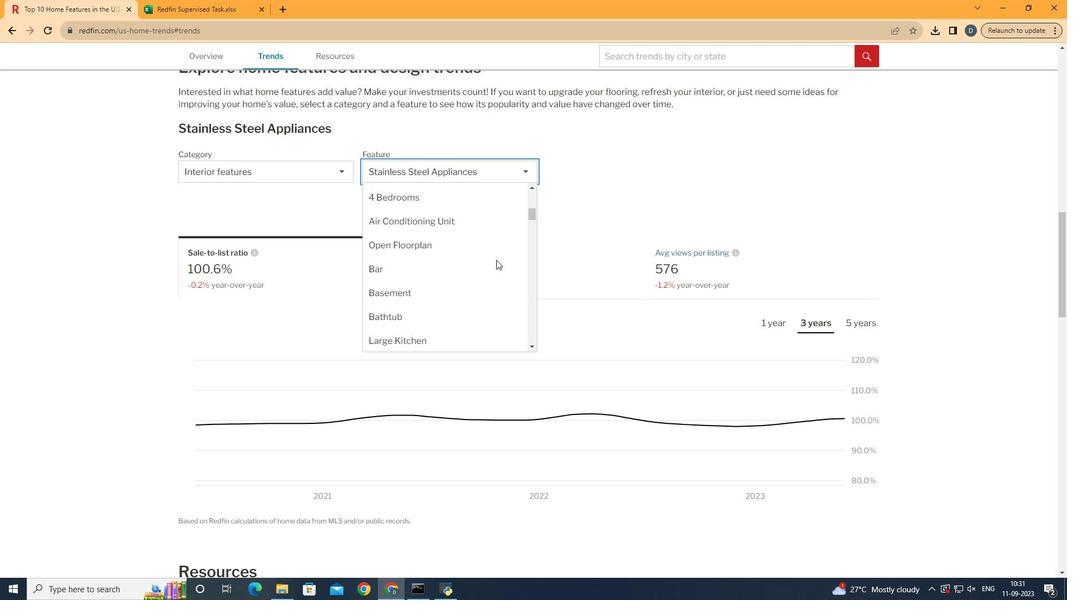 
Action: Mouse scrolled (496, 259) with delta (0, 0)
Screenshot: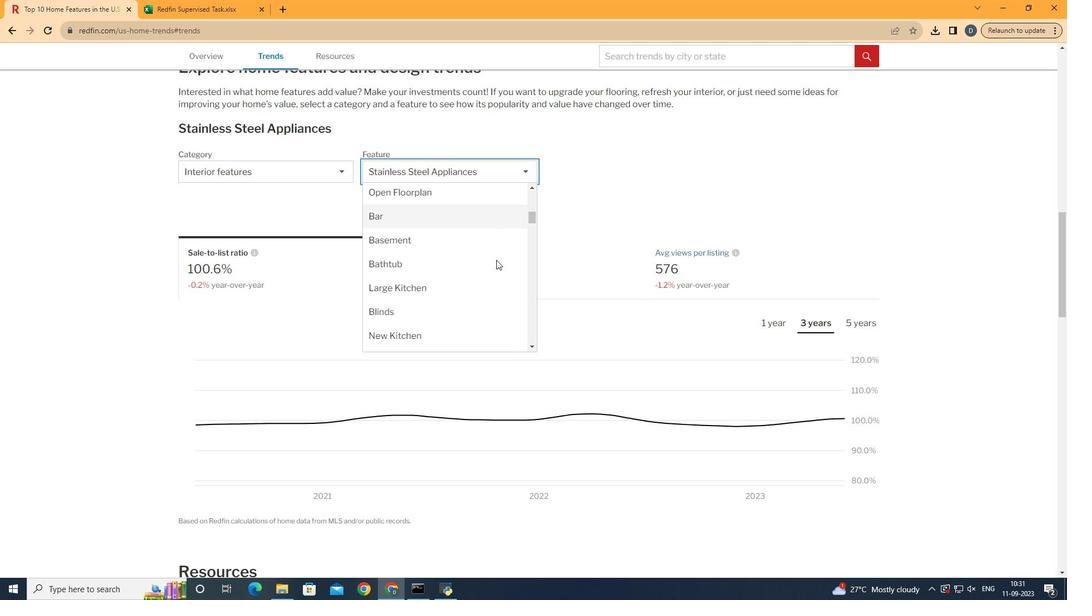 
Action: Mouse moved to (516, 229)
Screenshot: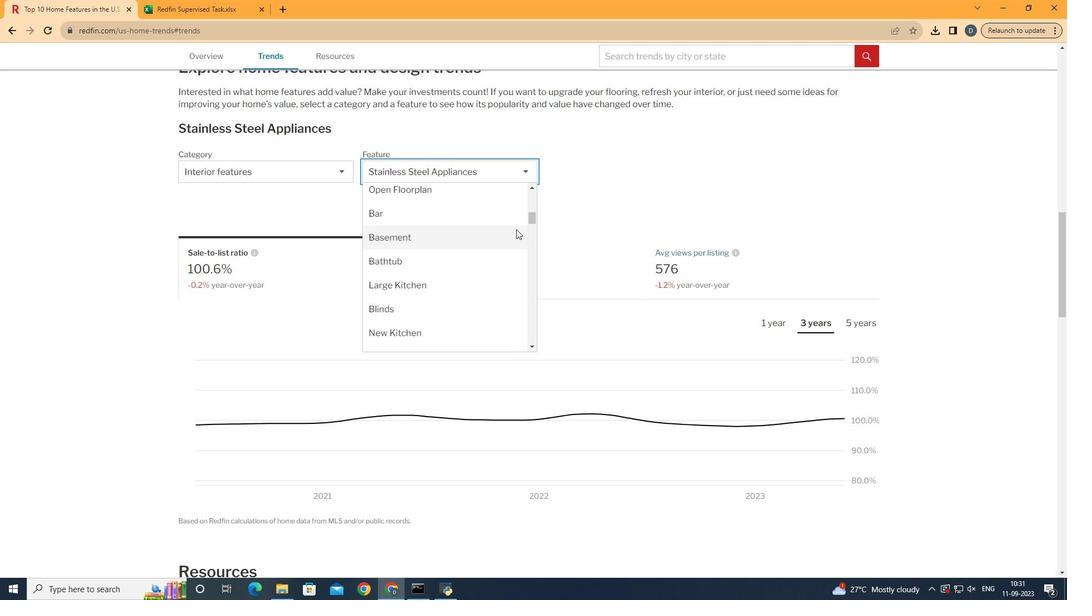 
Action: Mouse pressed left at (516, 229)
Screenshot: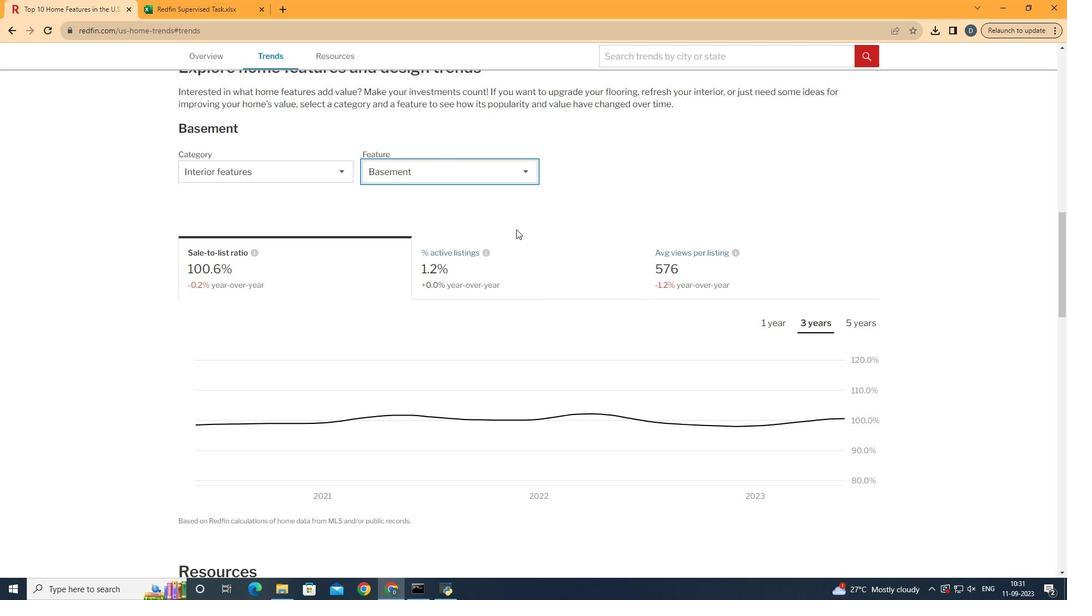 
Action: Mouse moved to (779, 276)
Screenshot: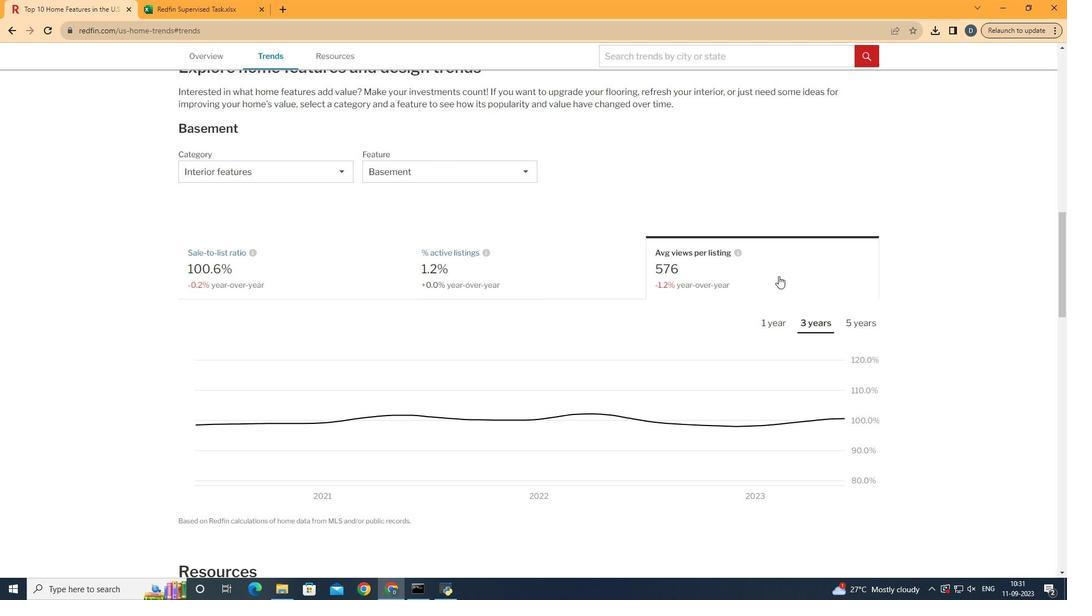 
Action: Mouse pressed left at (779, 276)
Screenshot: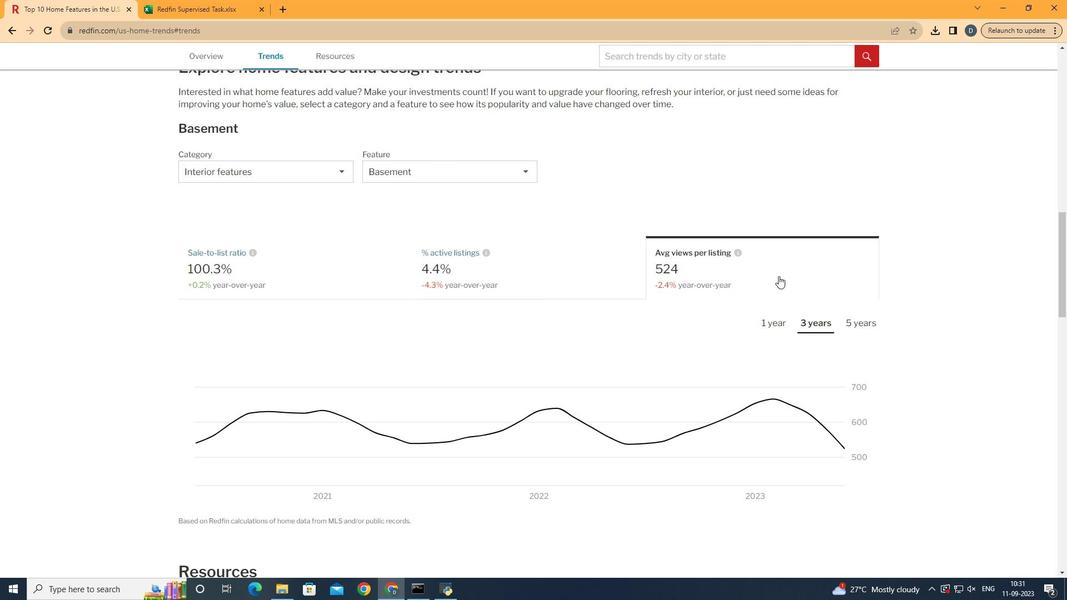 
Action: Mouse moved to (847, 322)
Screenshot: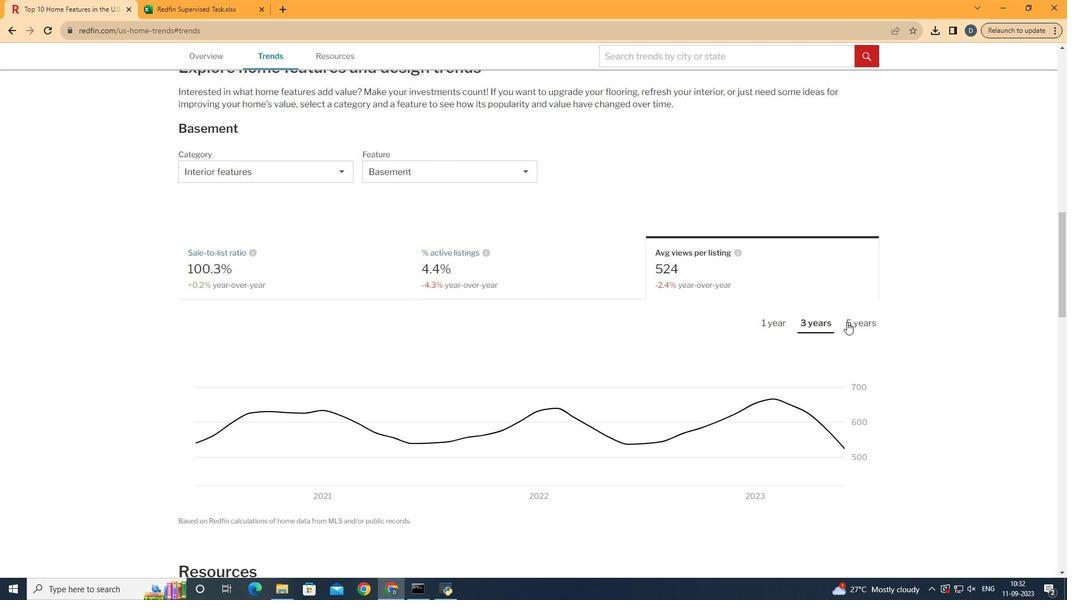 
Action: Mouse pressed left at (847, 322)
Screenshot: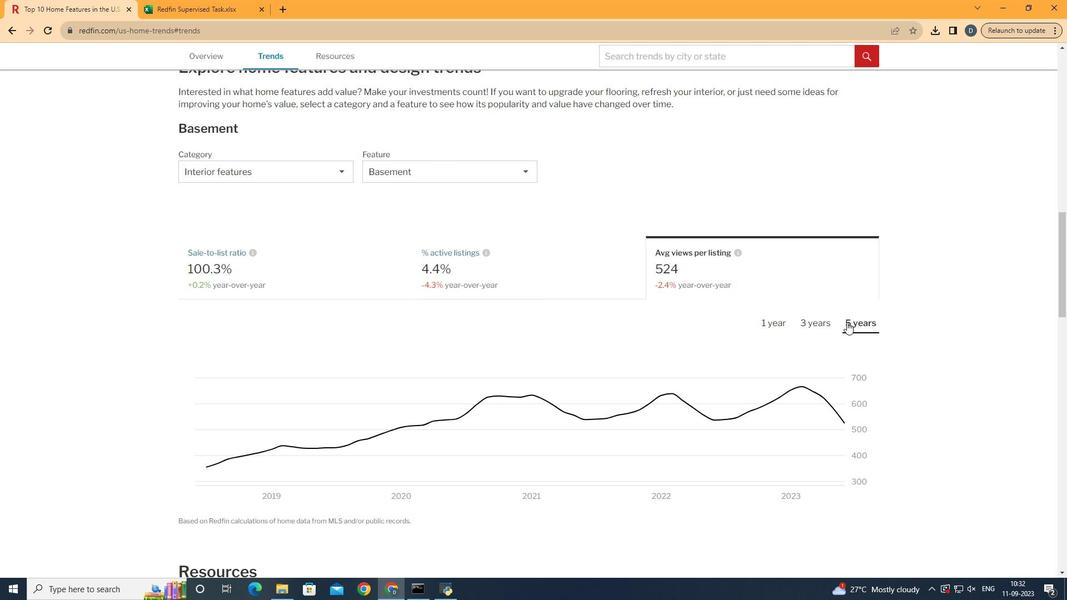 
Action: Mouse moved to (862, 448)
Screenshot: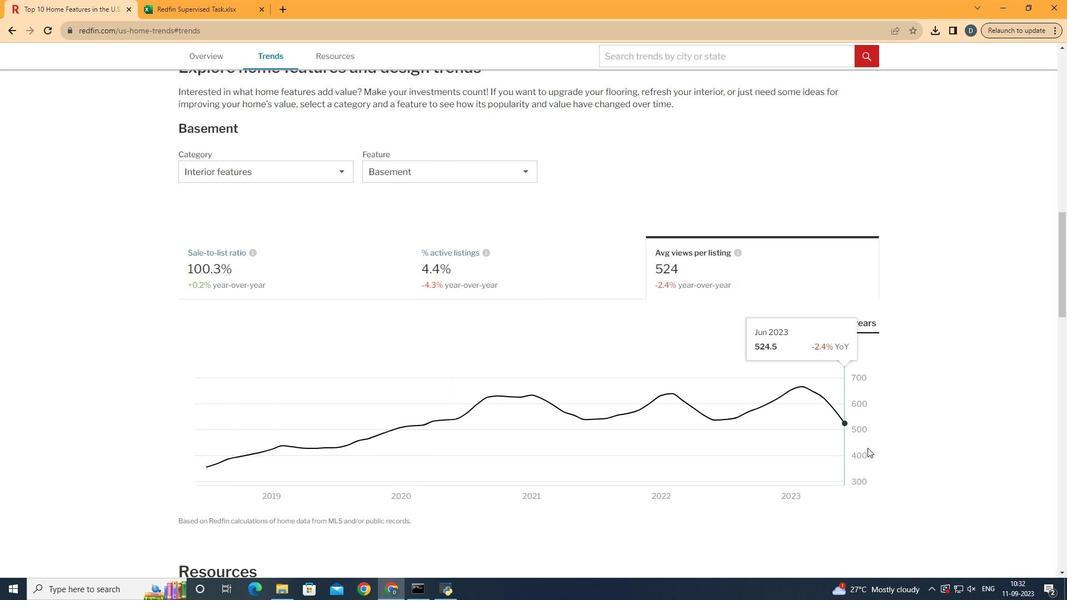 
